 Task: Font style For heading Use Arial Narrow with pink colour & Underline. font size for heading '28 Pt. 'Change the font style of data to Arial Narrowand font size to  12 Pt. Change the alignment of both headline & data to  Align bottom. In the sheet  BankBalancesbook
Action: Mouse moved to (32, 91)
Screenshot: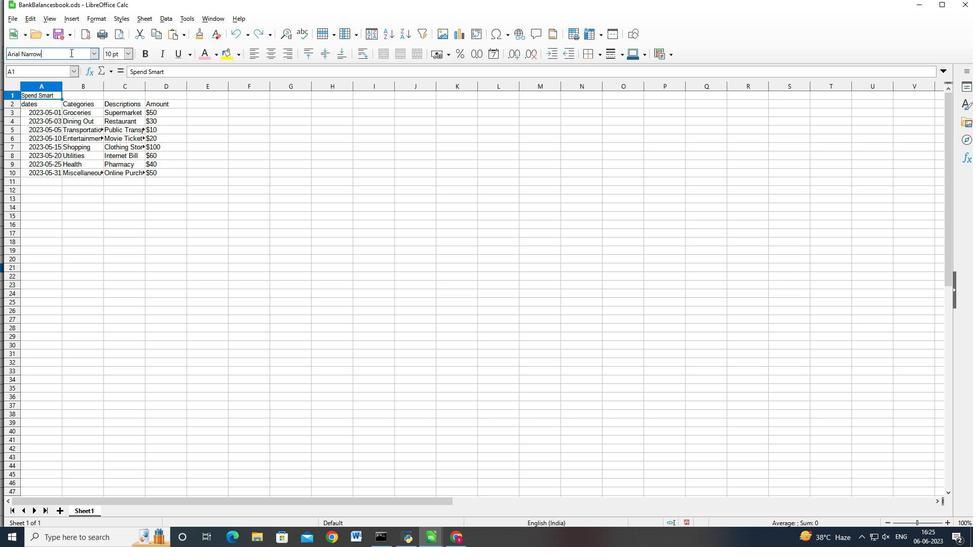 
Action: Mouse pressed left at (32, 91)
Screenshot: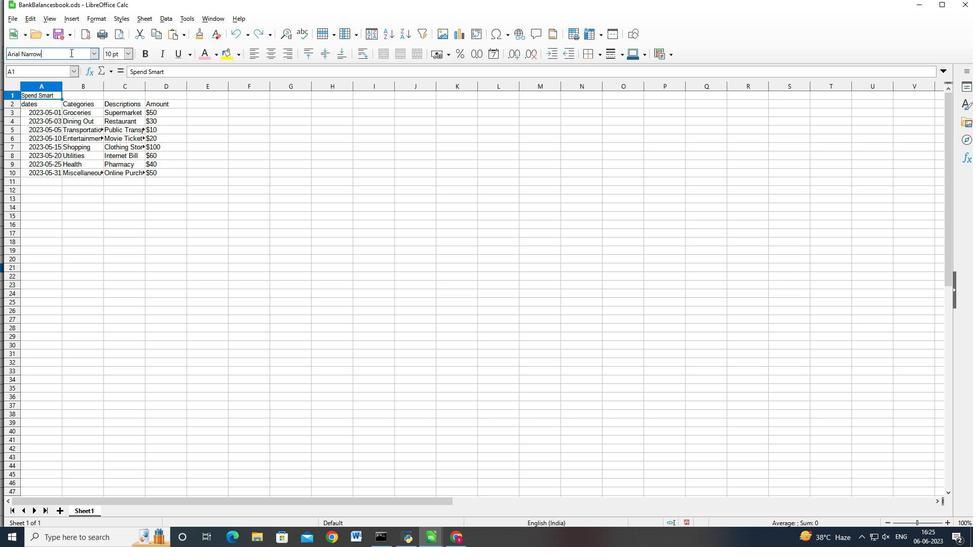 
Action: Mouse moved to (67, 54)
Screenshot: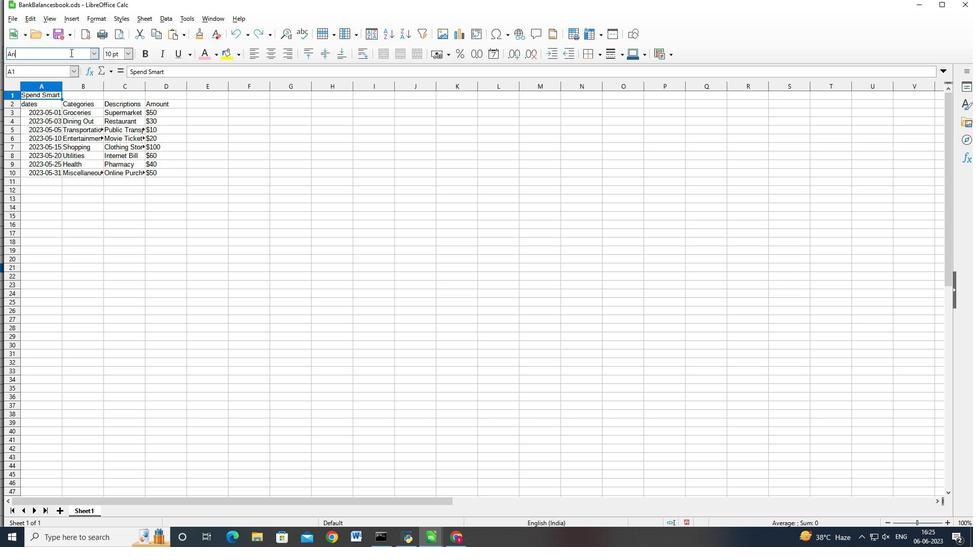 
Action: Mouse pressed left at (67, 54)
Screenshot: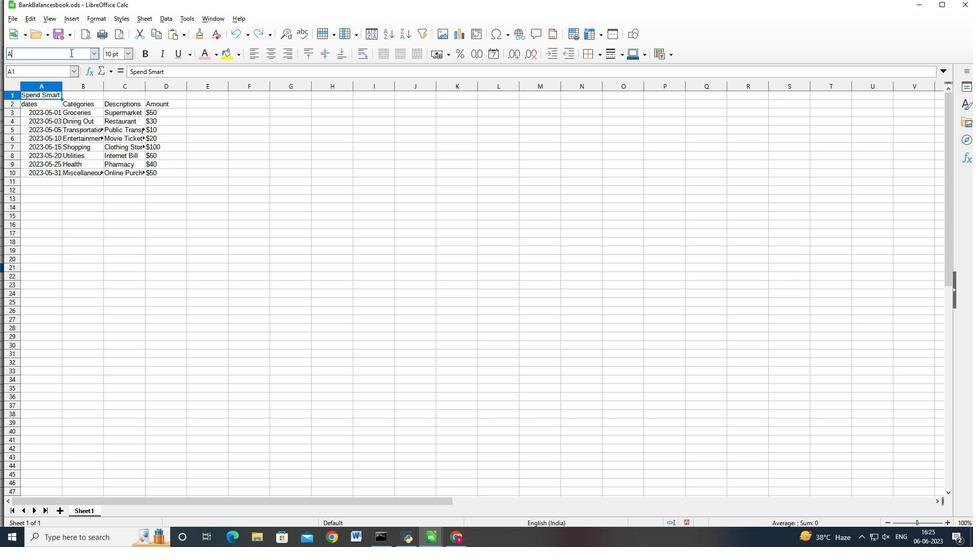 
Action: Key pressed <Key.backspace><Key.backspace><Key.backspace><Key.backspace><Key.backspace><Key.backspace><Key.backspace><Key.backspace><Key.backspace><Key.backspace><Key.backspace><Key.backspace><Key.backspace><Key.shift_r>Aria<Key.backspace><Key.backspace><Key.backspace><Key.backspace><Key.backspace><Key.backspace><Key.shift_r>Arial<Key.space><Key.shift>Narrow<Key.enter>
Screenshot: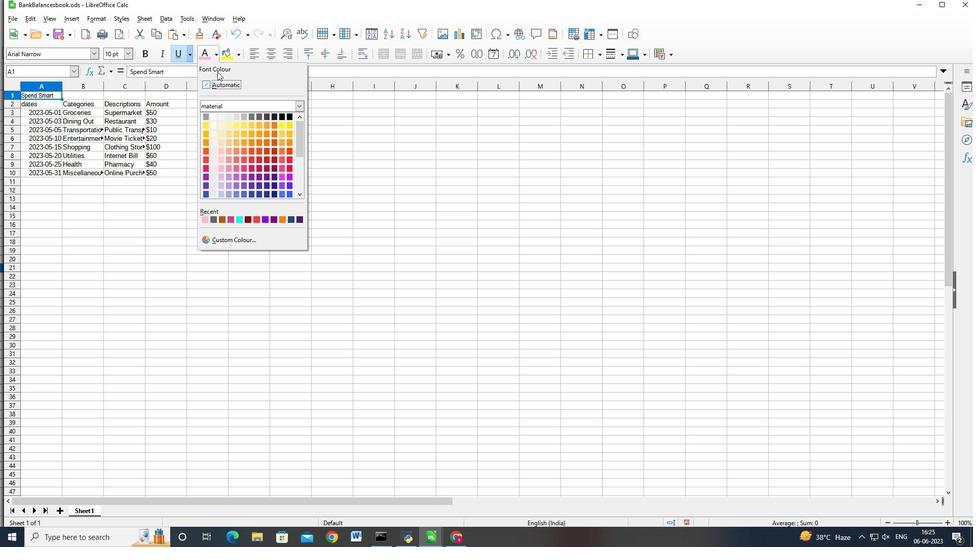 
Action: Mouse moved to (214, 54)
Screenshot: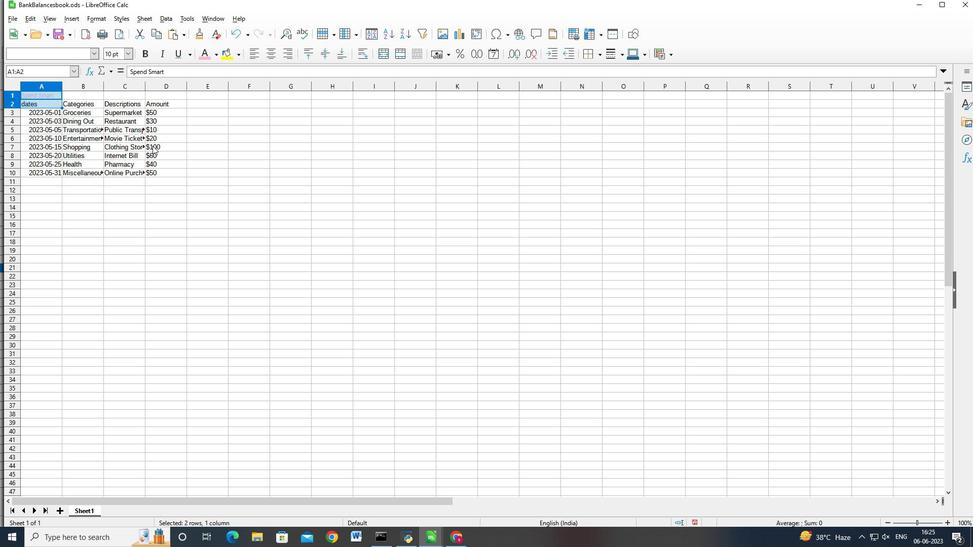 
Action: Mouse pressed left at (214, 54)
Screenshot: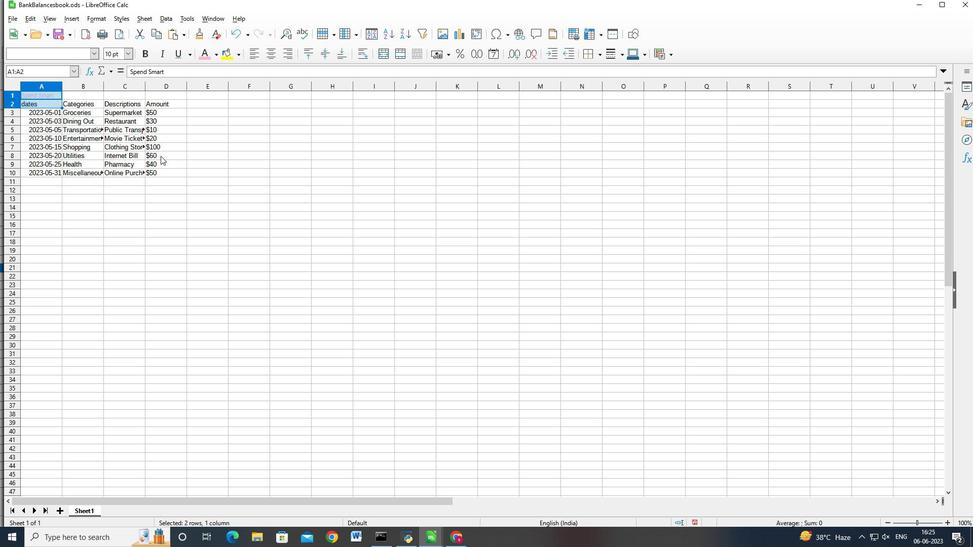
Action: Mouse moved to (226, 240)
Screenshot: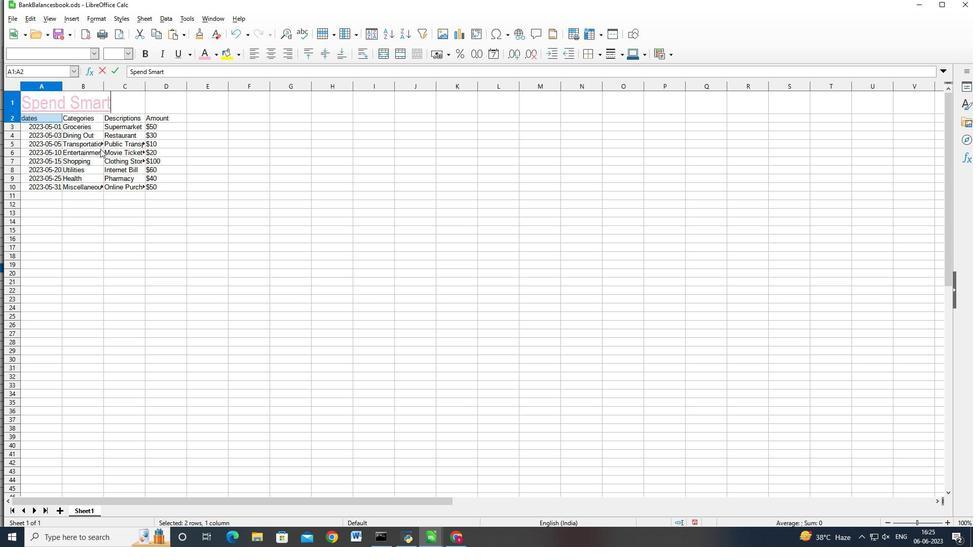 
Action: Mouse pressed left at (226, 240)
Screenshot: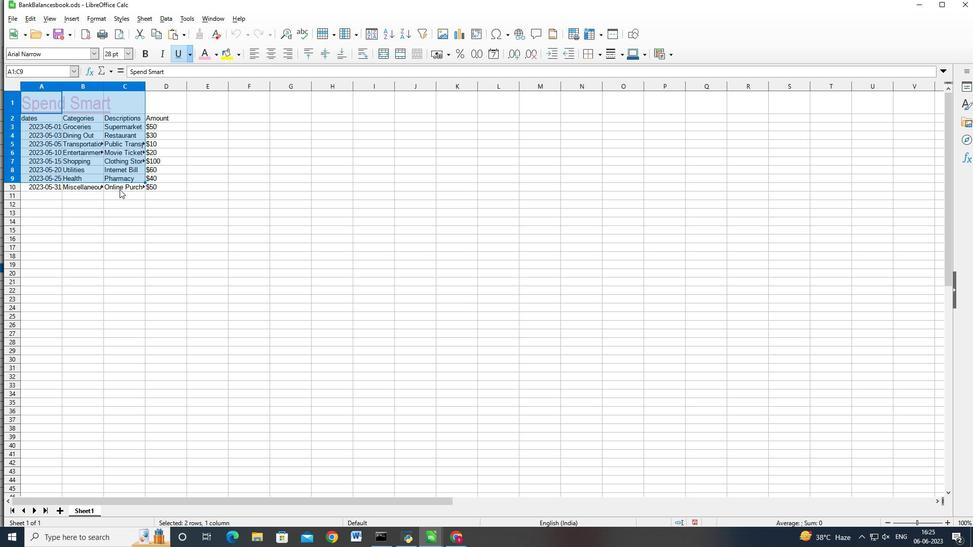 
Action: Mouse moved to (601, 153)
Screenshot: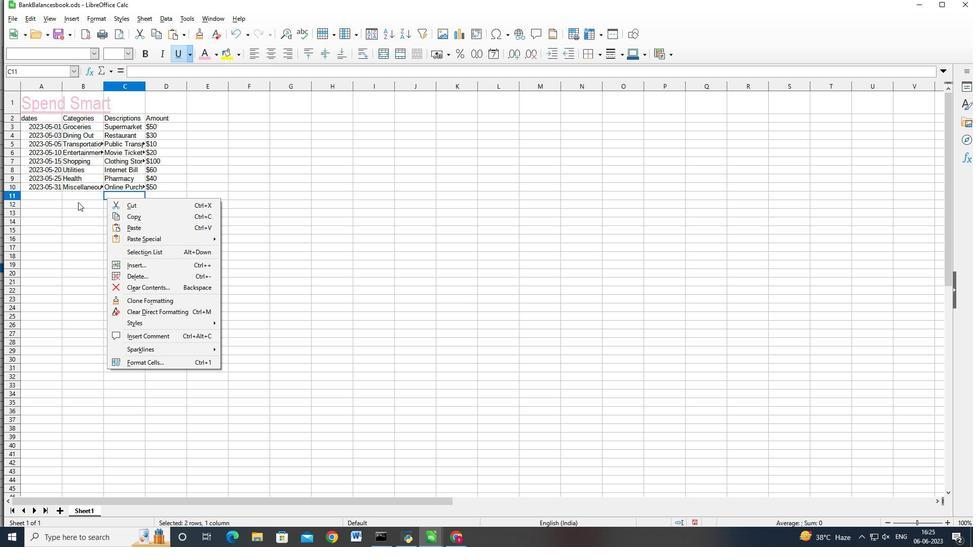 
Action: Mouse pressed left at (601, 153)
Screenshot: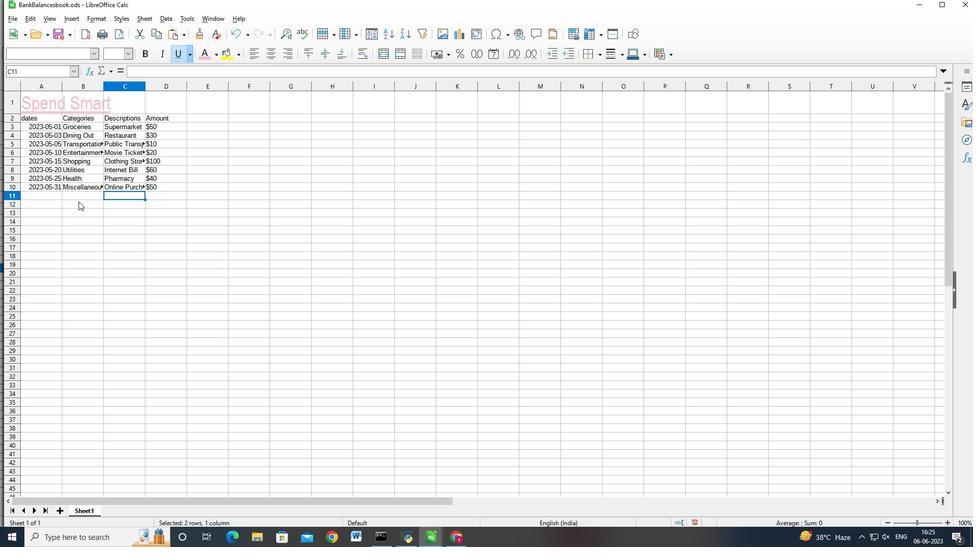 
Action: Mouse moved to (216, 52)
Screenshot: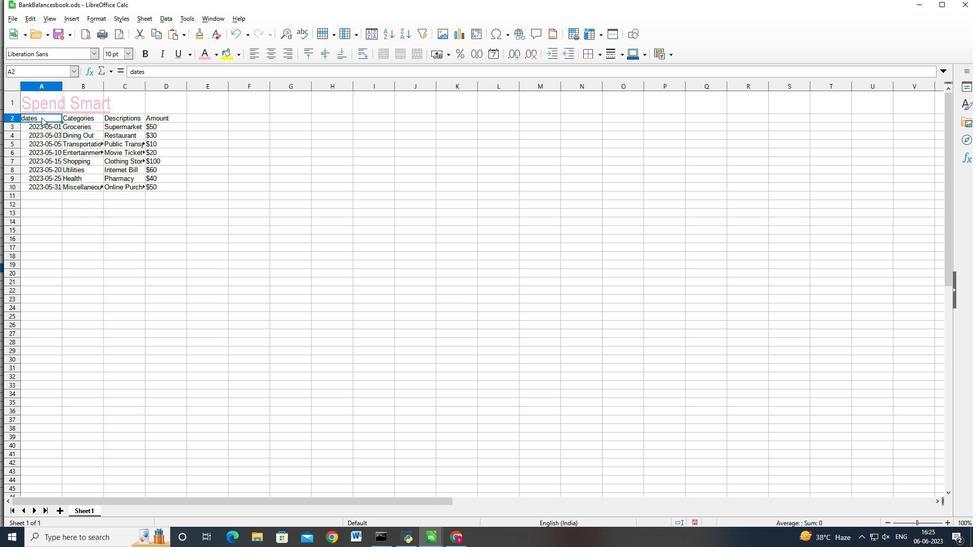 
Action: Mouse pressed left at (216, 52)
Screenshot: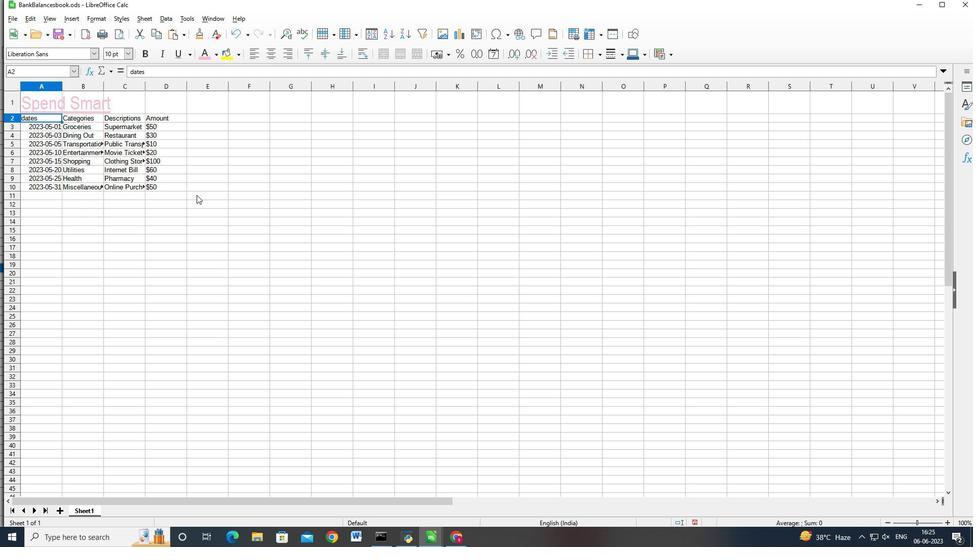
Action: Mouse moved to (249, 107)
Screenshot: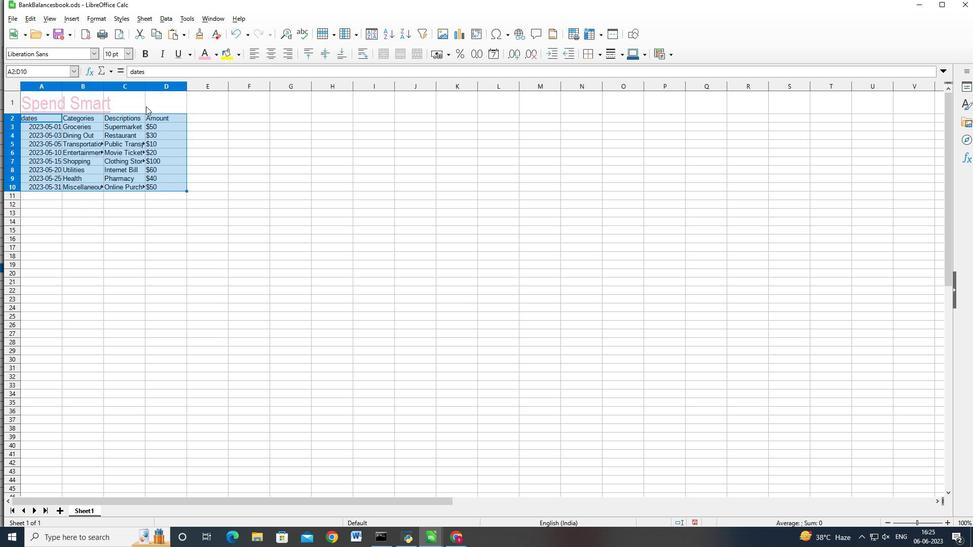
Action: Mouse pressed left at (249, 107)
Screenshot: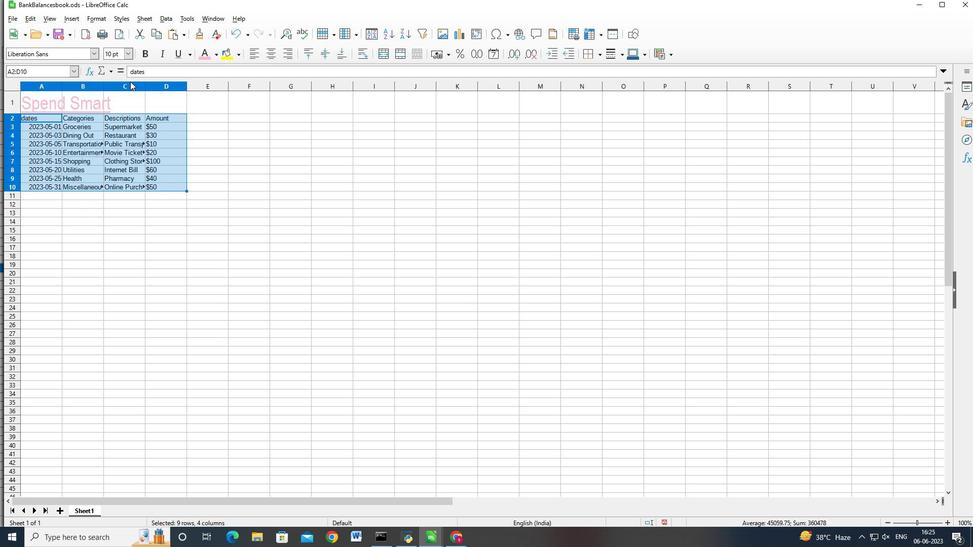 
Action: Mouse moved to (222, 157)
Screenshot: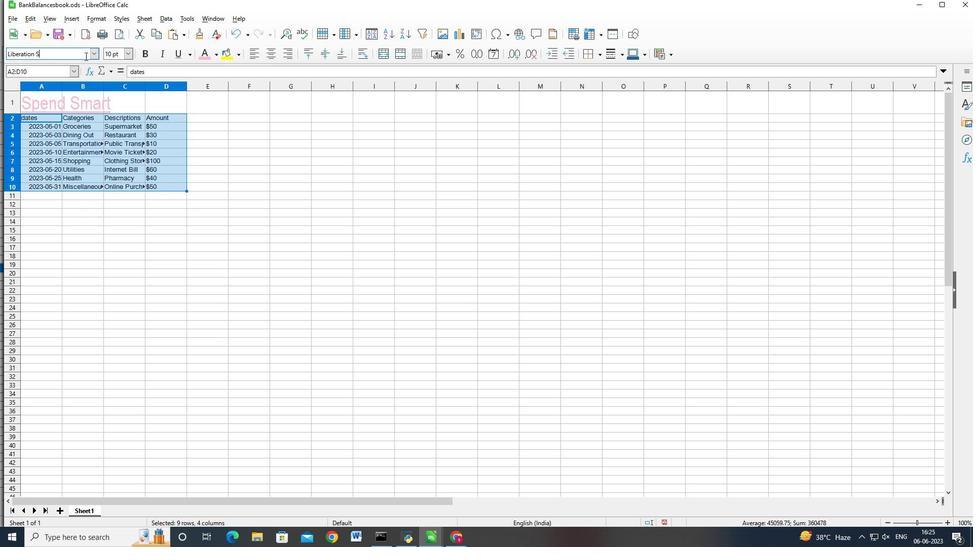 
Action: Mouse pressed left at (222, 157)
Screenshot: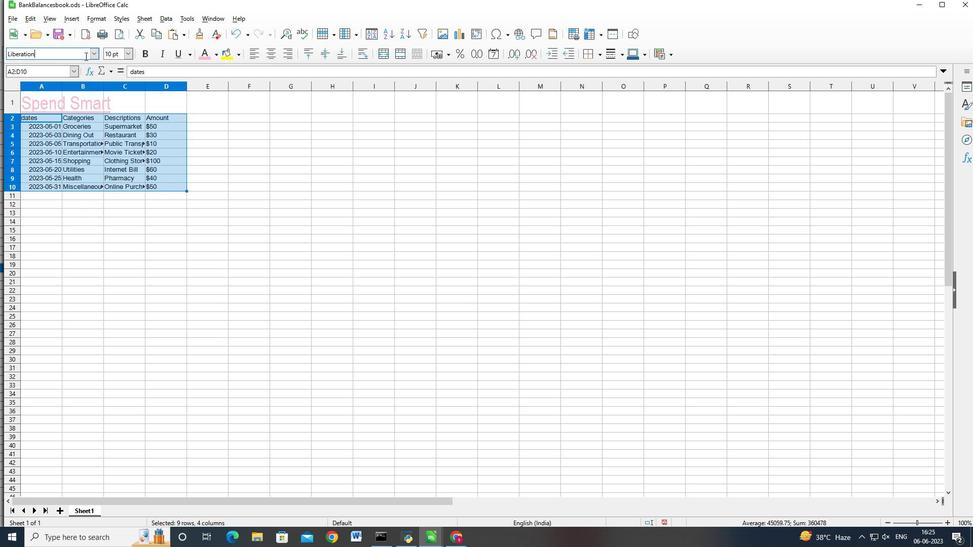 
Action: Mouse moved to (238, 102)
Screenshot: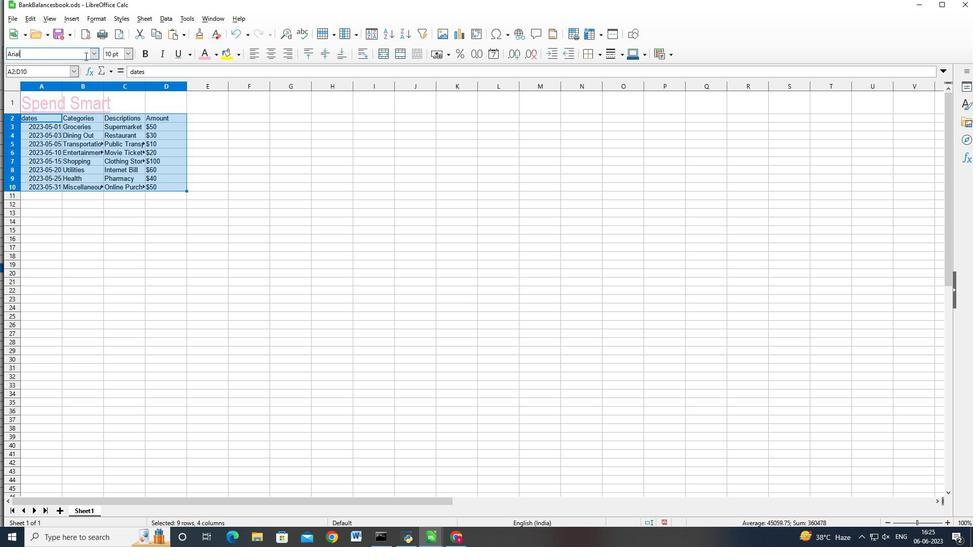 
Action: Mouse pressed left at (238, 102)
Screenshot: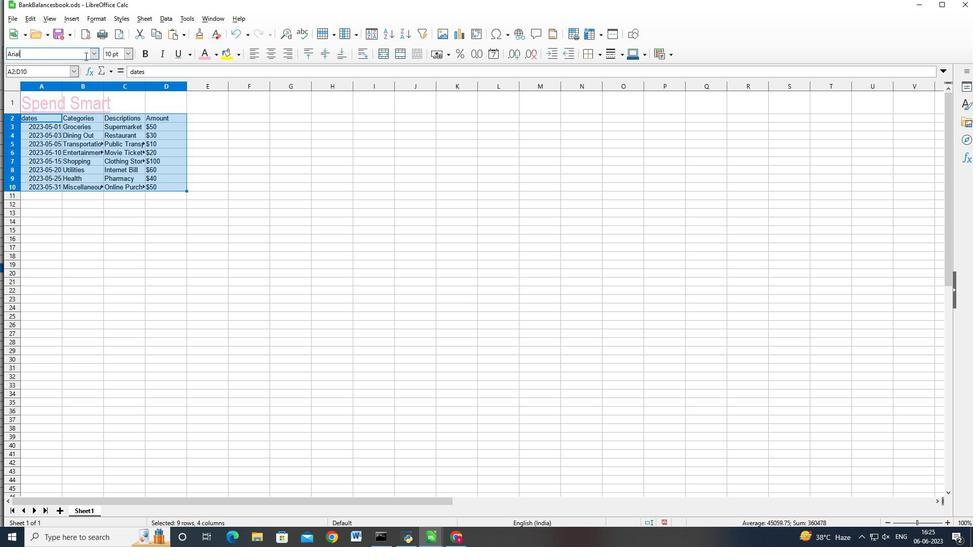 
Action: Mouse moved to (230, 168)
Screenshot: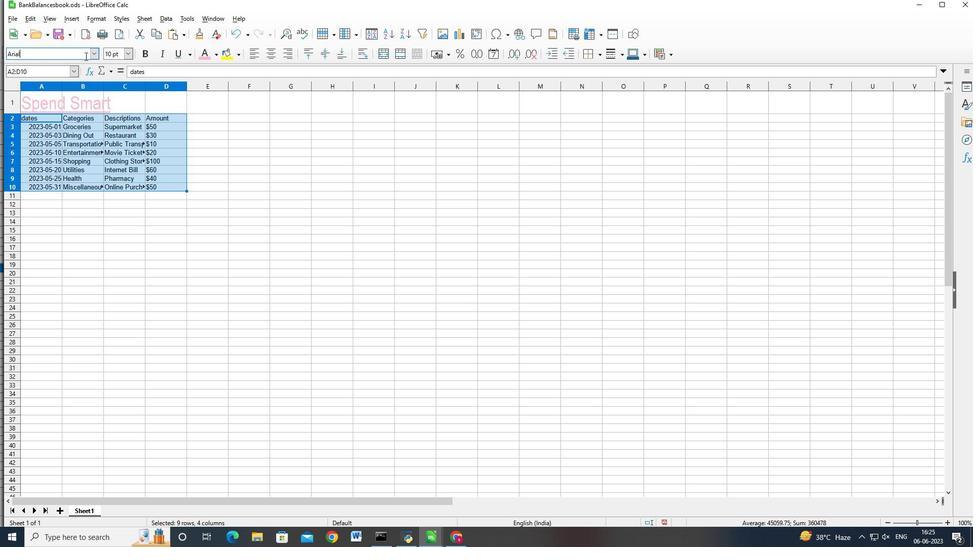 
Action: Mouse pressed left at (230, 168)
Screenshot: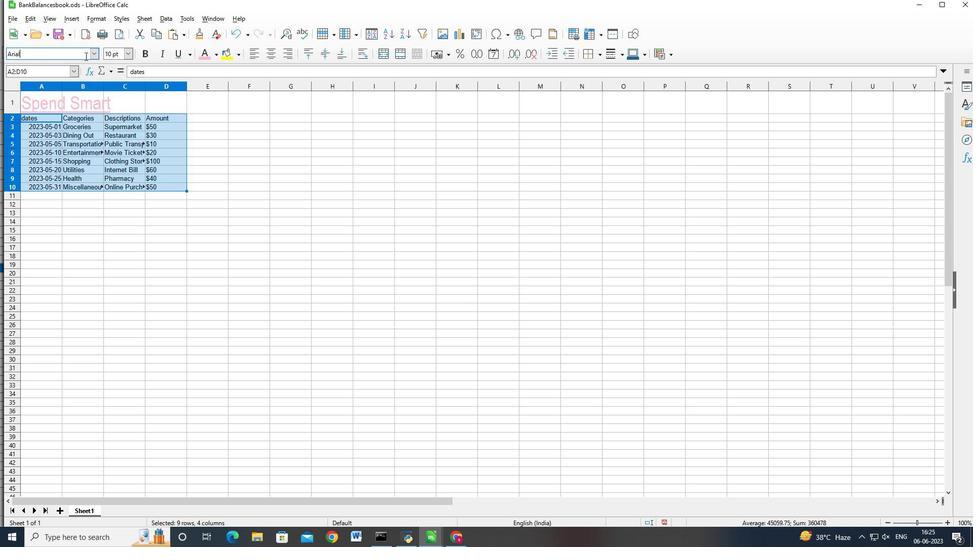 
Action: Mouse moved to (274, 108)
Screenshot: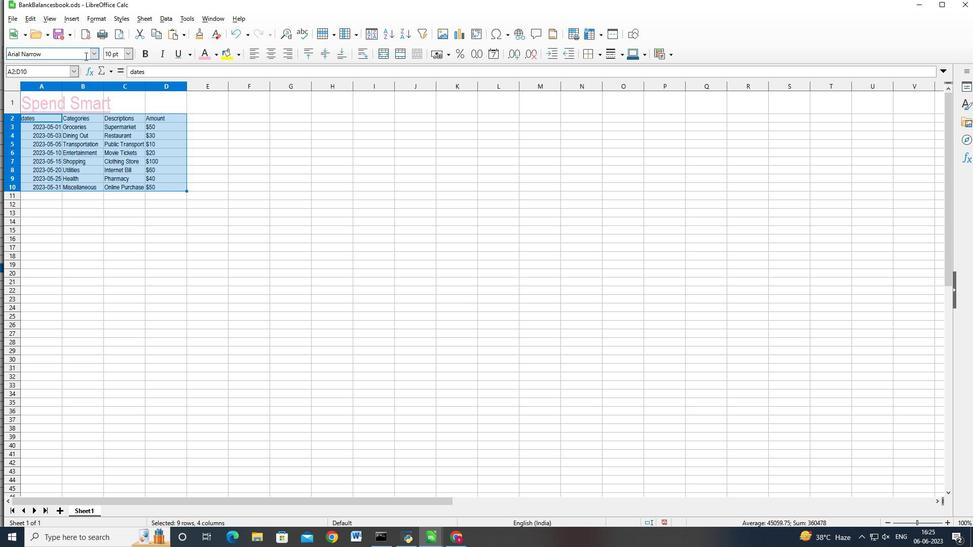 
Action: Mouse pressed left at (274, 108)
Screenshot: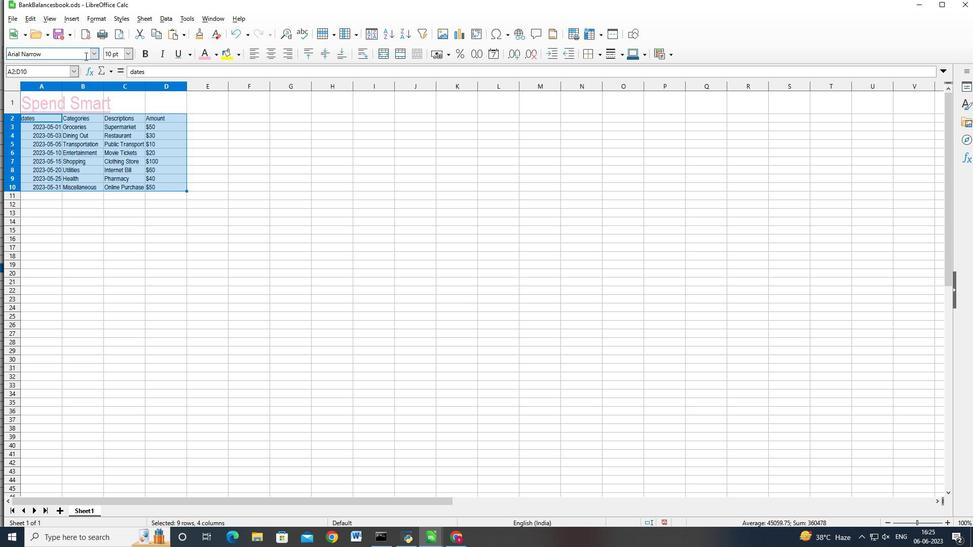 
Action: Mouse moved to (219, 174)
Screenshot: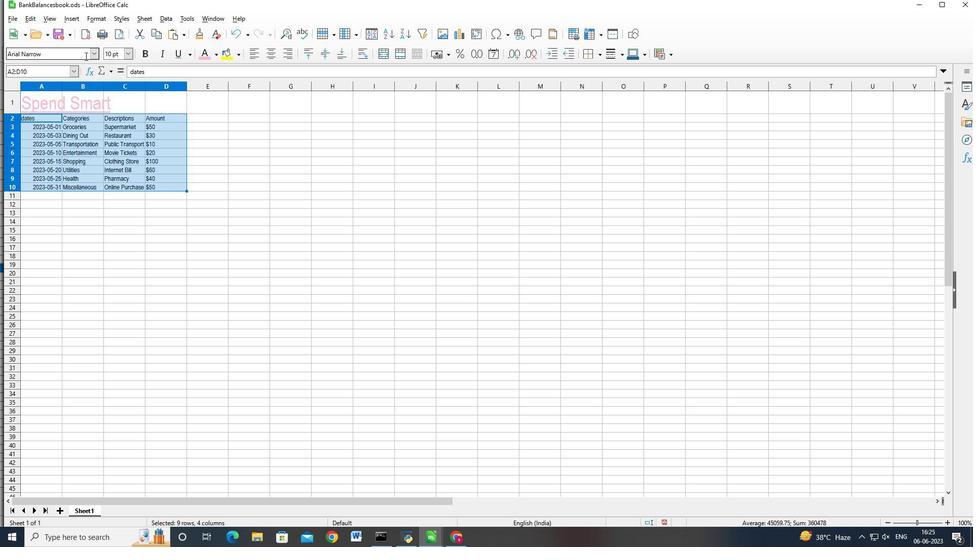 
Action: Mouse pressed left at (219, 174)
Screenshot: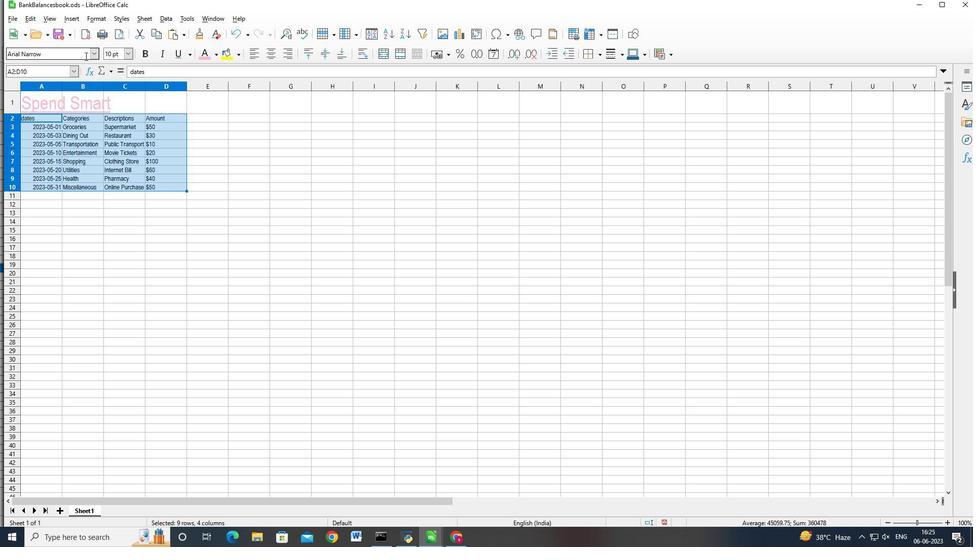 
Action: Mouse moved to (248, 148)
Screenshot: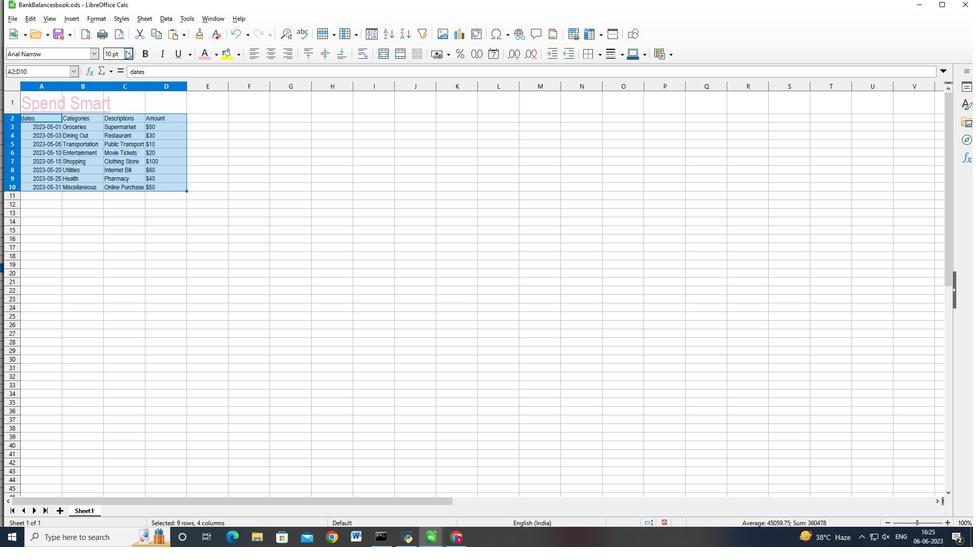 
Action: Mouse scrolled (248, 147) with delta (0, 0)
Screenshot: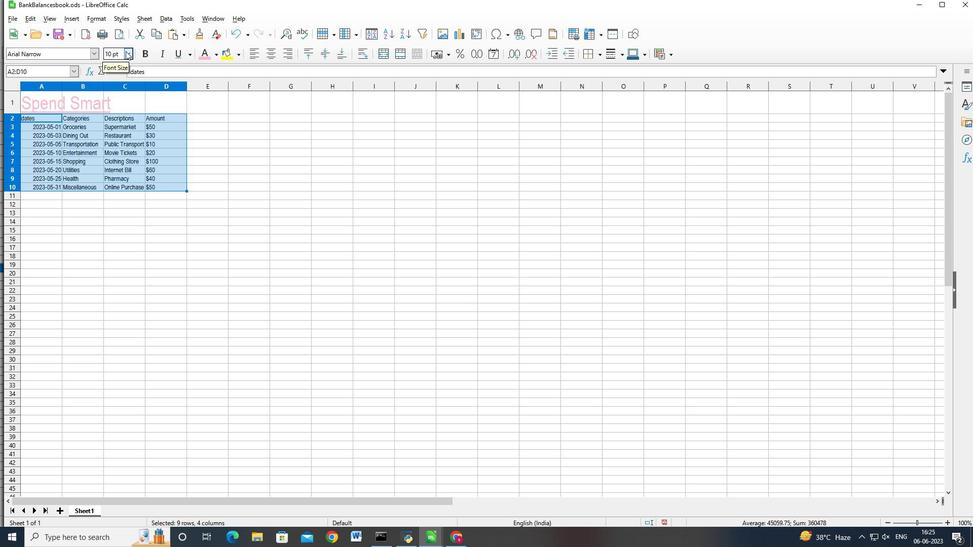 
Action: Mouse scrolled (248, 147) with delta (0, 0)
Screenshot: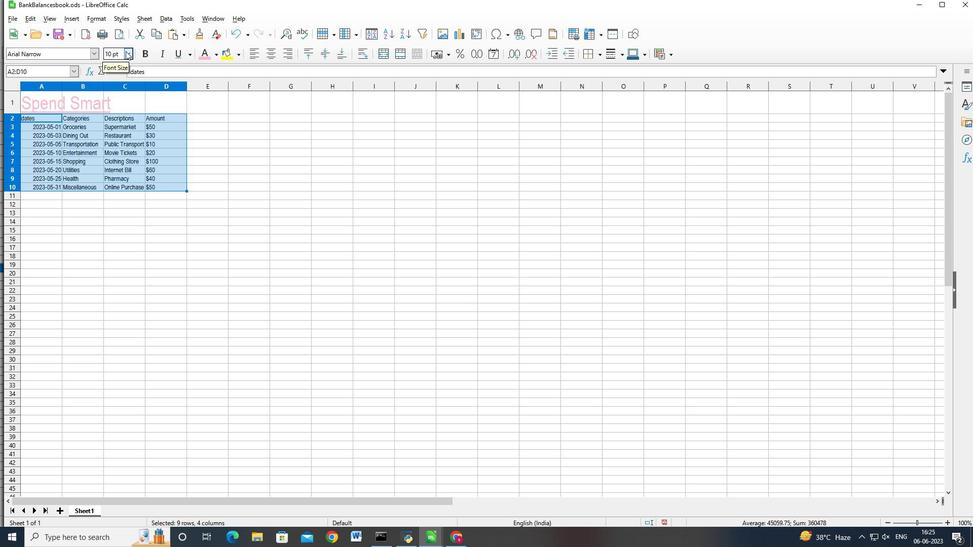
Action: Mouse scrolled (248, 148) with delta (0, 0)
Screenshot: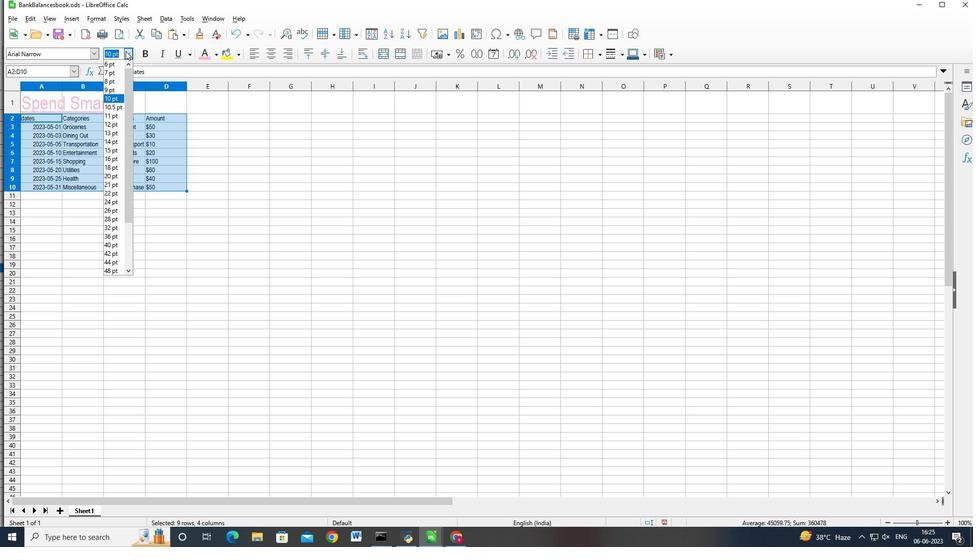 
Action: Mouse moved to (267, 149)
Screenshot: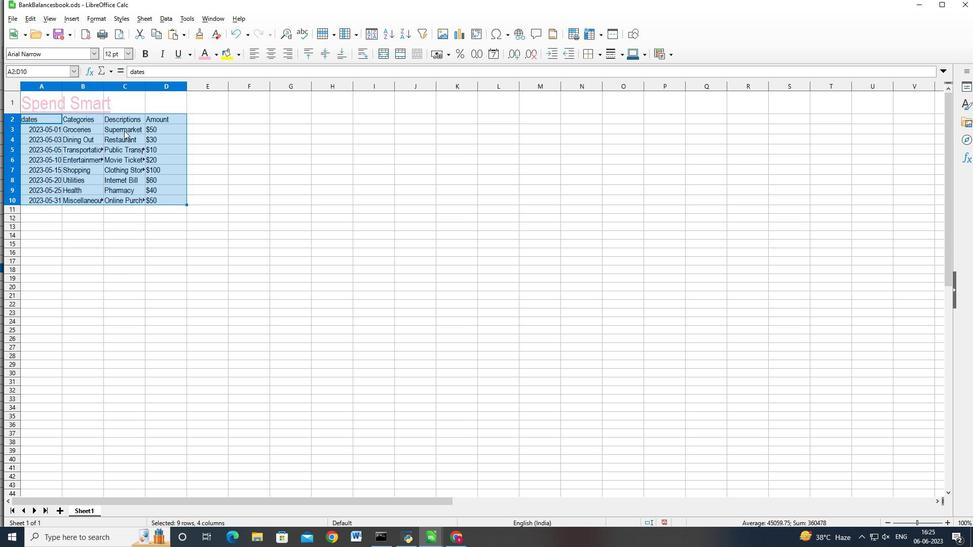 
Action: Mouse scrolled (267, 148) with delta (0, 0)
Screenshot: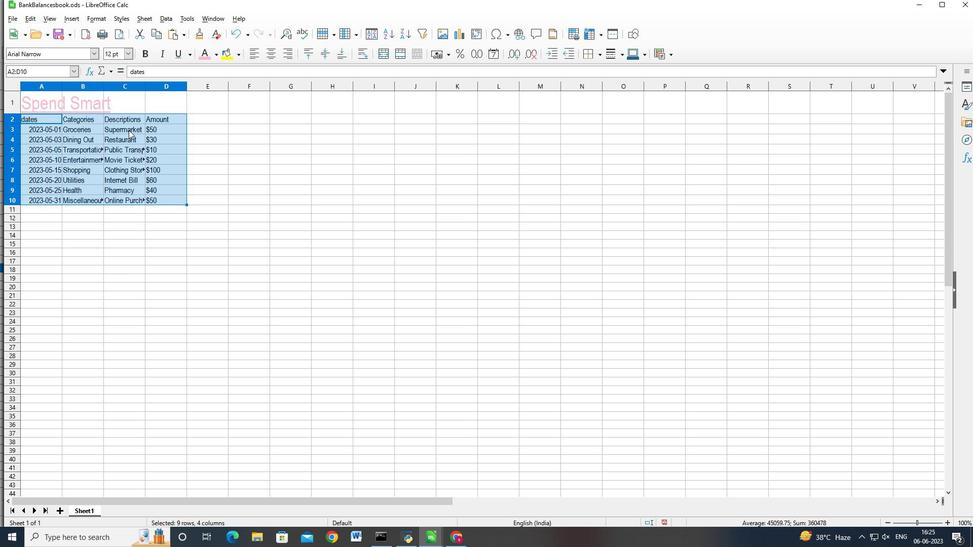 
Action: Mouse moved to (227, 143)
Screenshot: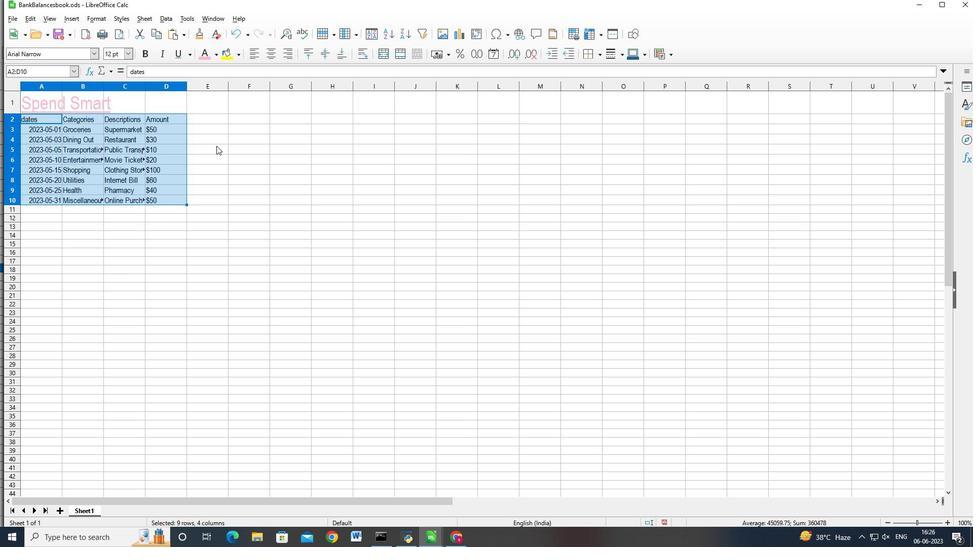 
Action: Mouse scrolled (227, 143) with delta (0, 0)
Screenshot: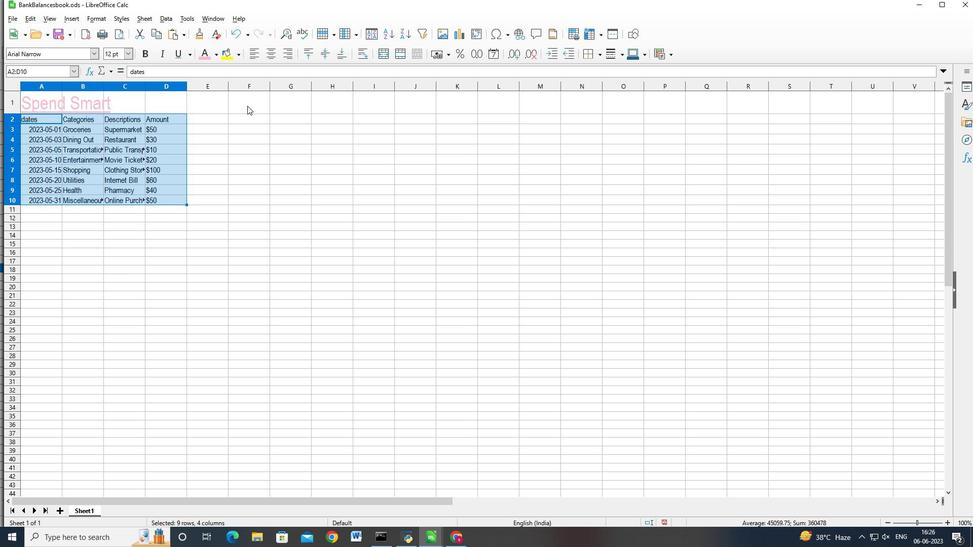 
Action: Mouse moved to (205, 142)
Screenshot: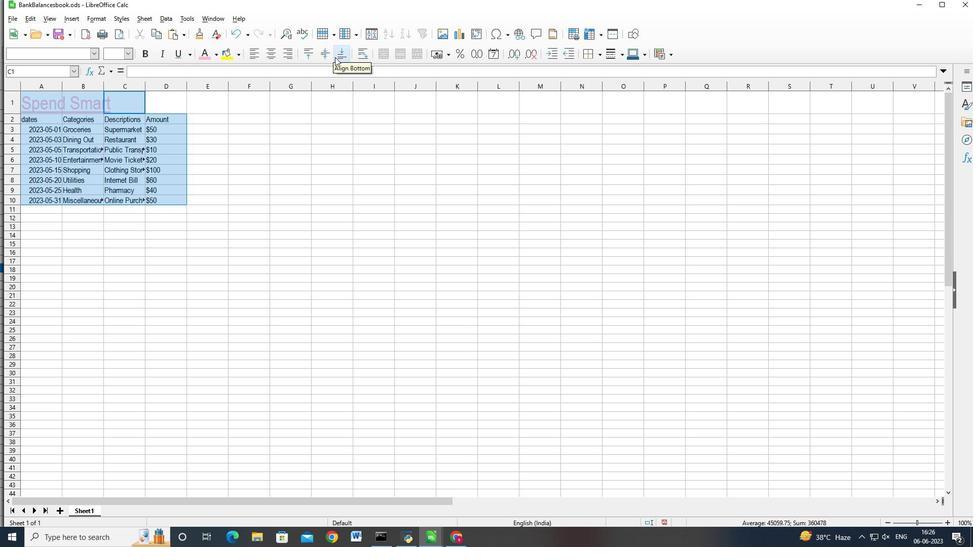 
Action: Mouse scrolled (205, 143) with delta (0, 0)
Screenshot: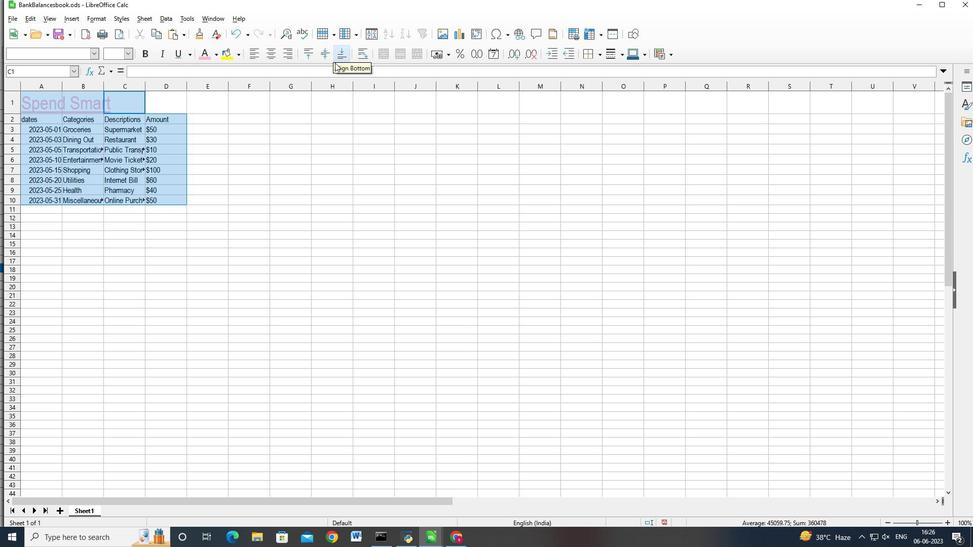 
Action: Mouse moved to (228, 132)
Screenshot: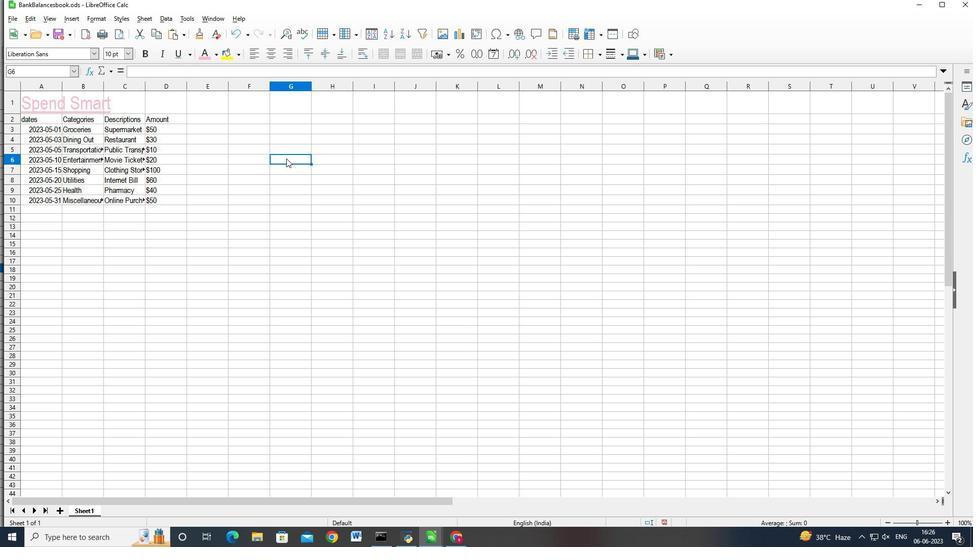 
Action: Mouse scrolled (228, 132) with delta (0, 0)
Screenshot: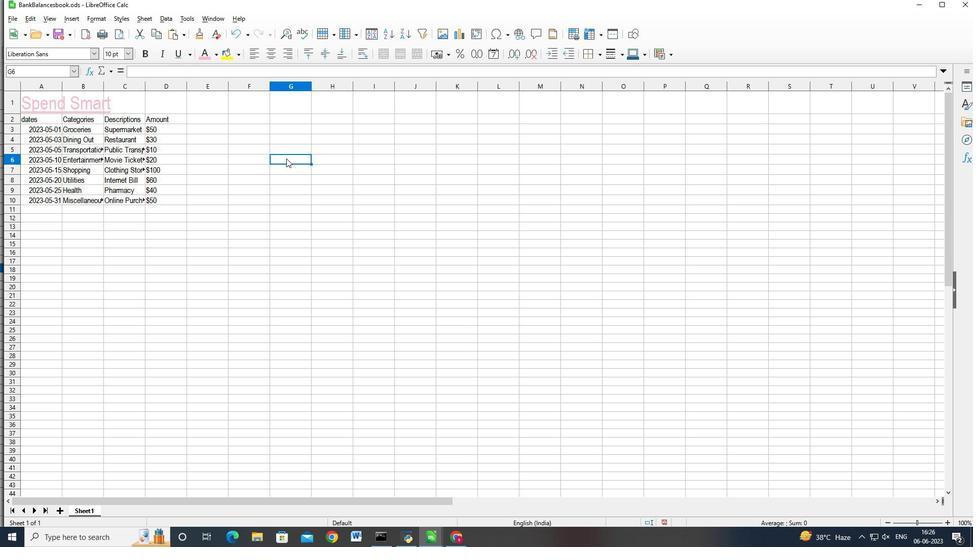 
Action: Mouse moved to (70, 52)
Screenshot: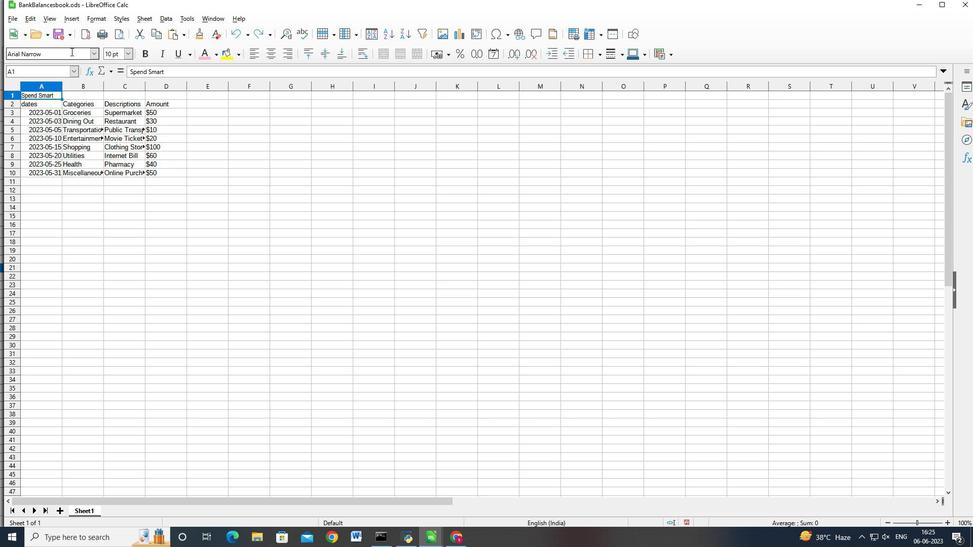 
Action: Mouse pressed left at (70, 52)
Screenshot: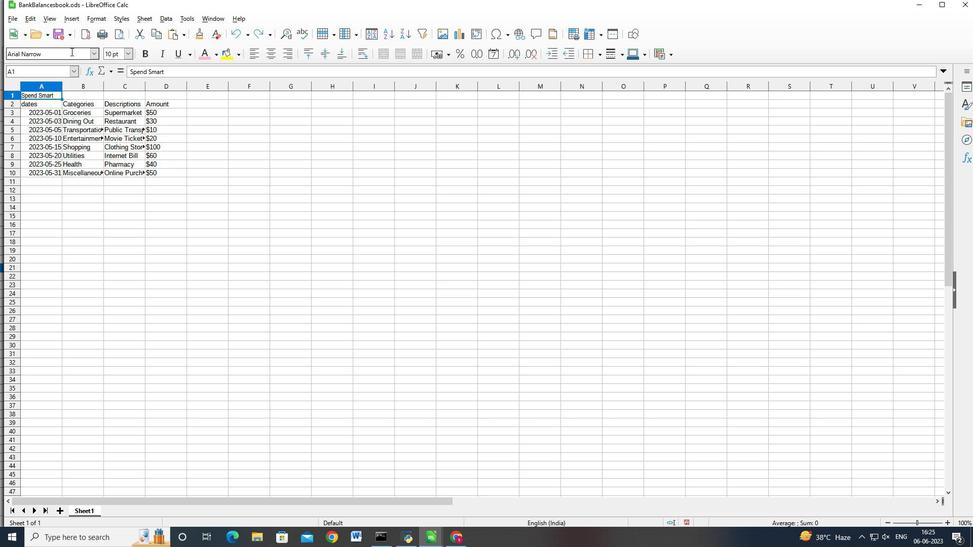 
Action: Key pressed <Key.backspace><Key.backspace><Key.backspace><Key.backspace><Key.backspace><Key.backspace><Key.backspace><Key.backspace><Key.backspace><Key.backspace><Key.backspace><Key.backspace><Key.backspace><Key.backspace><Key.backspace><Key.backspace><Key.shift_r>Arial<Key.space><Key.shift>Narrow<Key.enter>
Screenshot: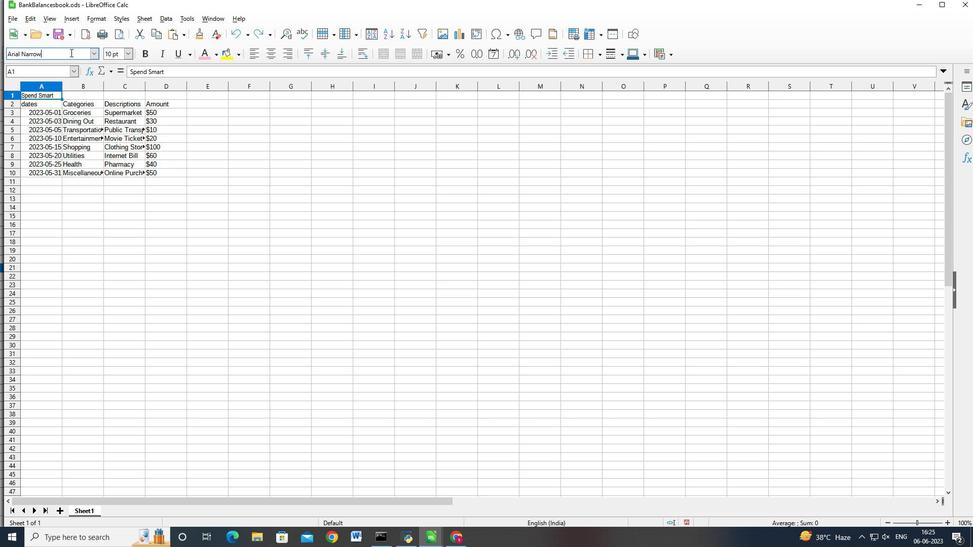 
Action: Mouse moved to (176, 54)
Screenshot: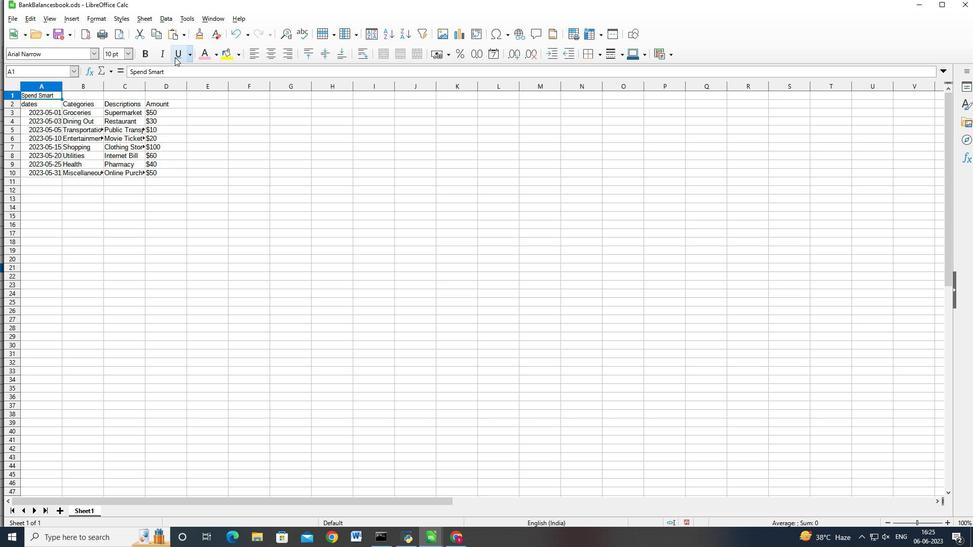 
Action: Mouse pressed left at (176, 54)
Screenshot: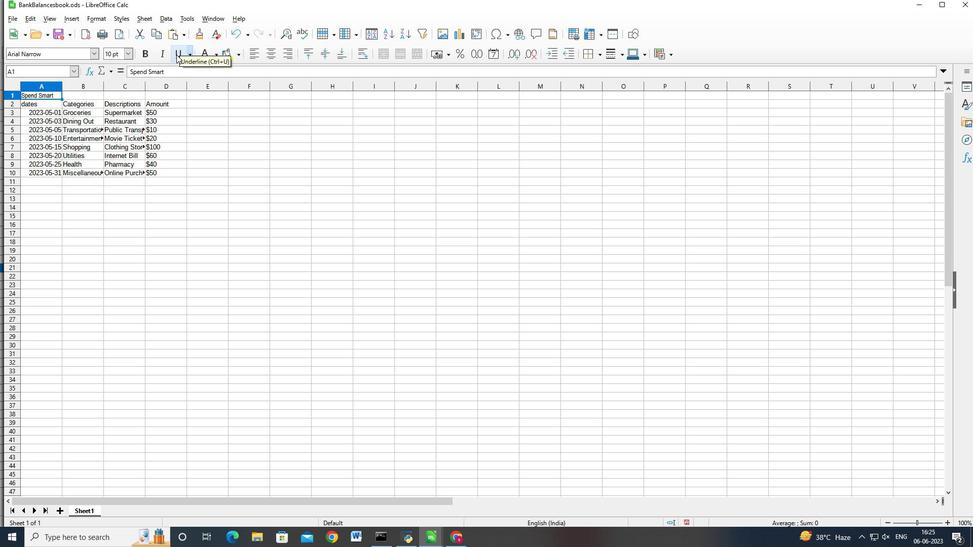 
Action: Mouse moved to (215, 52)
Screenshot: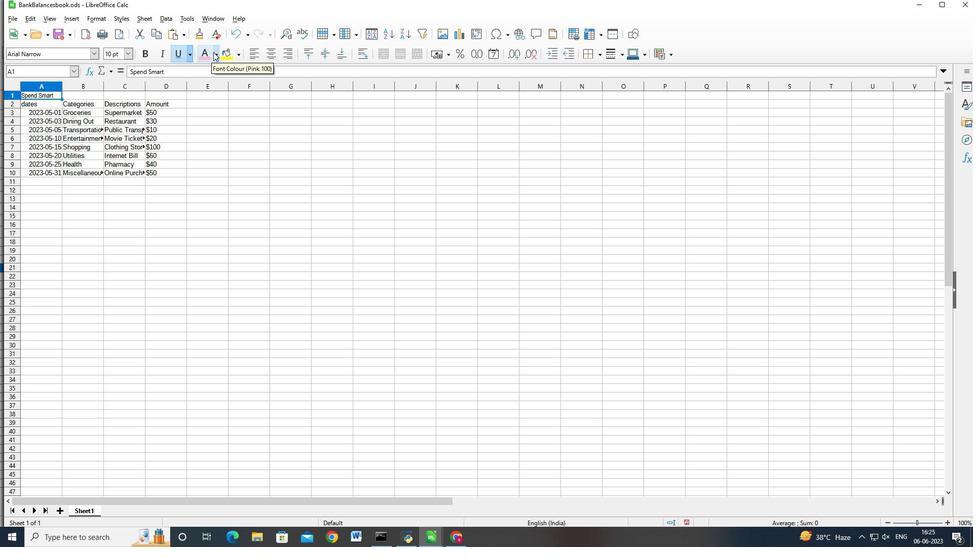 
Action: Mouse pressed left at (215, 52)
Screenshot: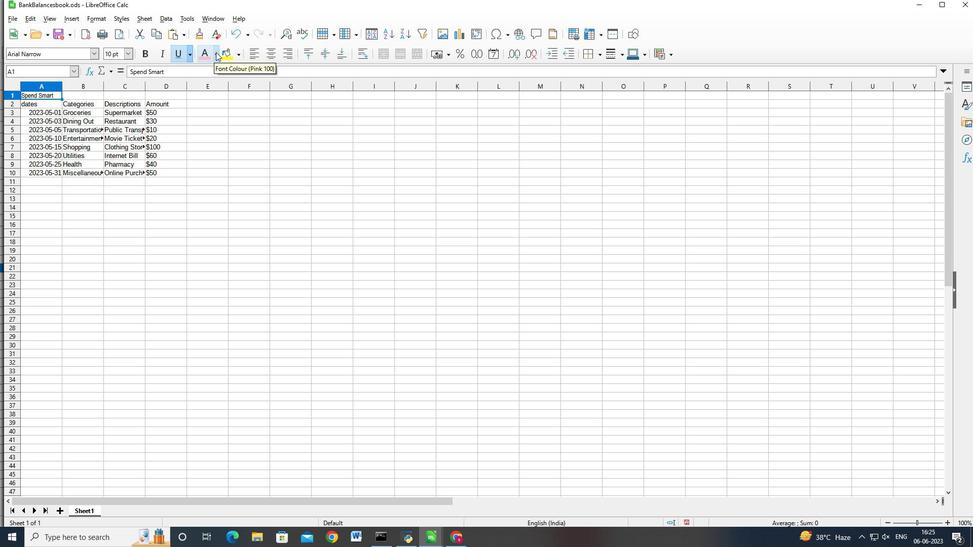 
Action: Mouse moved to (202, 216)
Screenshot: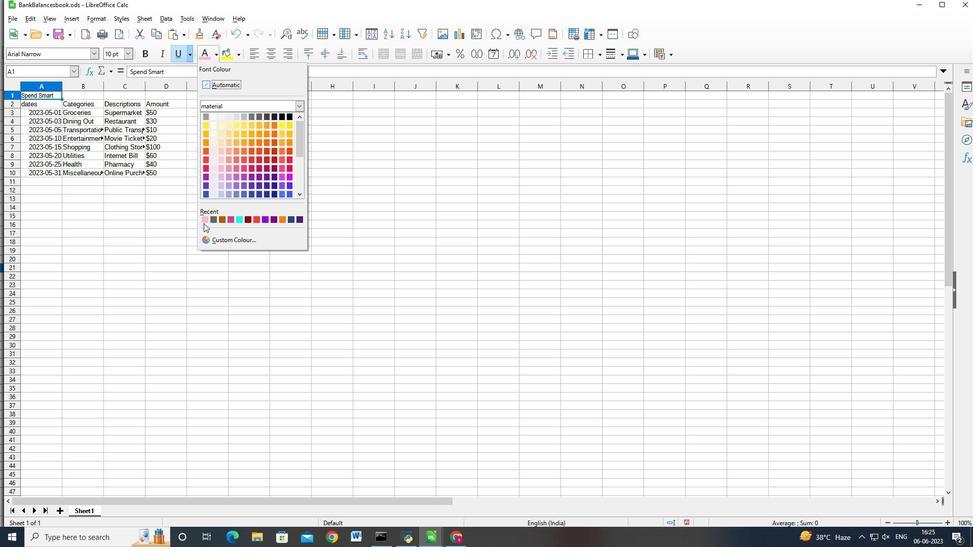
Action: Mouse pressed left at (202, 216)
Screenshot: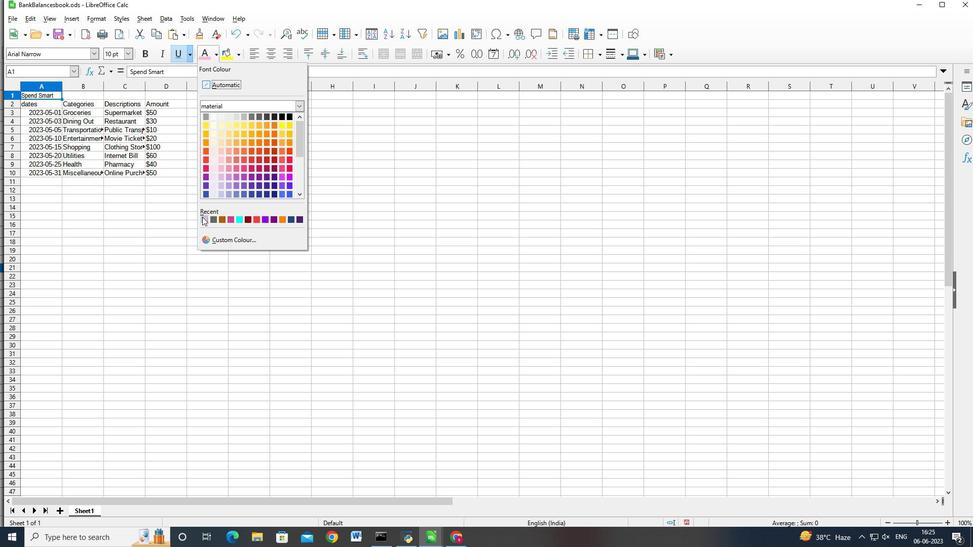 
Action: Mouse moved to (48, 101)
Screenshot: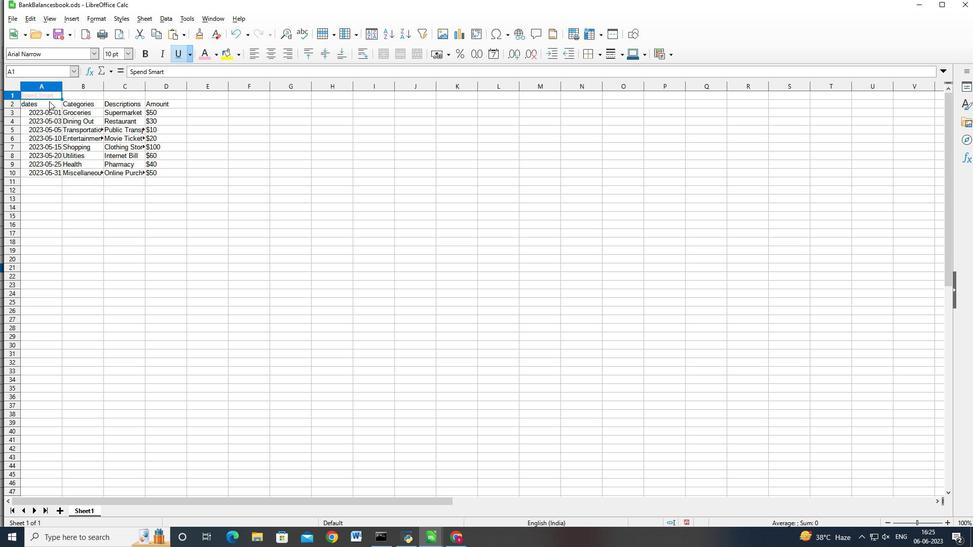 
Action: Mouse pressed left at (48, 101)
Screenshot: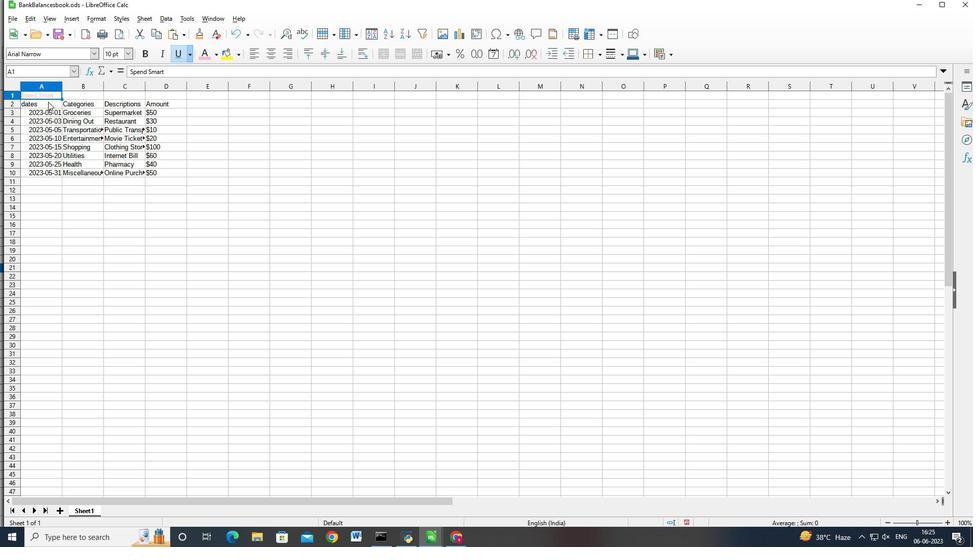 
Action: Mouse moved to (165, 175)
Screenshot: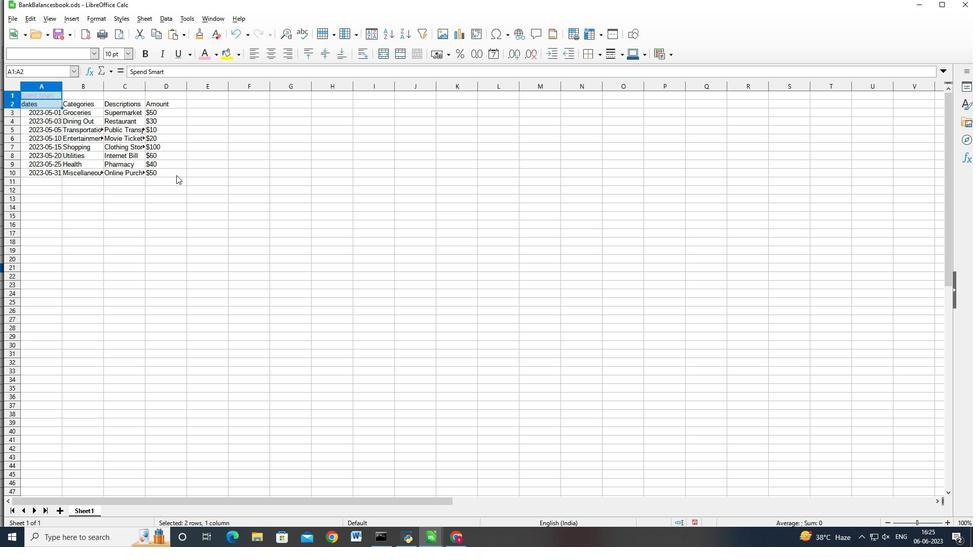 
Action: Key pressed <Key.shift>
Screenshot: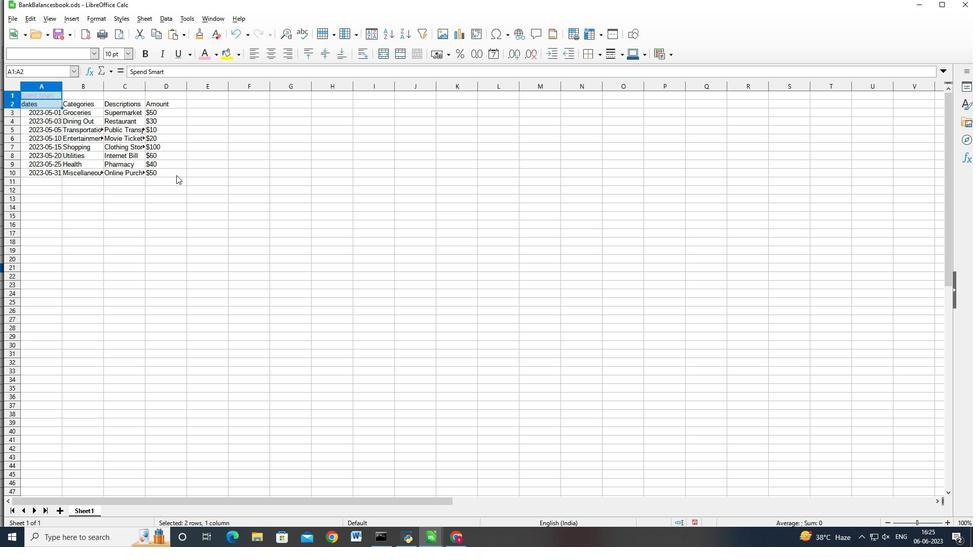 
Action: Mouse moved to (74, 107)
Screenshot: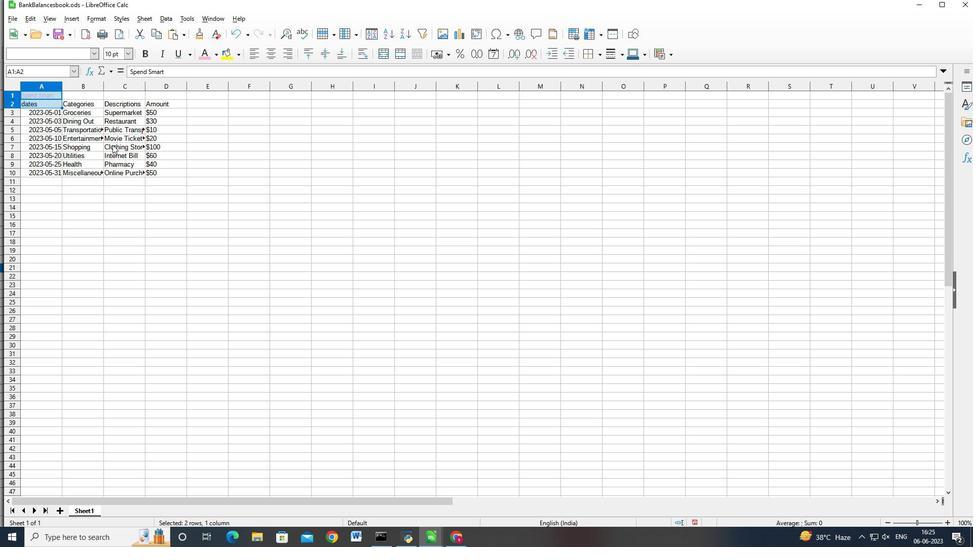 
Action: Key pressed <Key.shift>
Screenshot: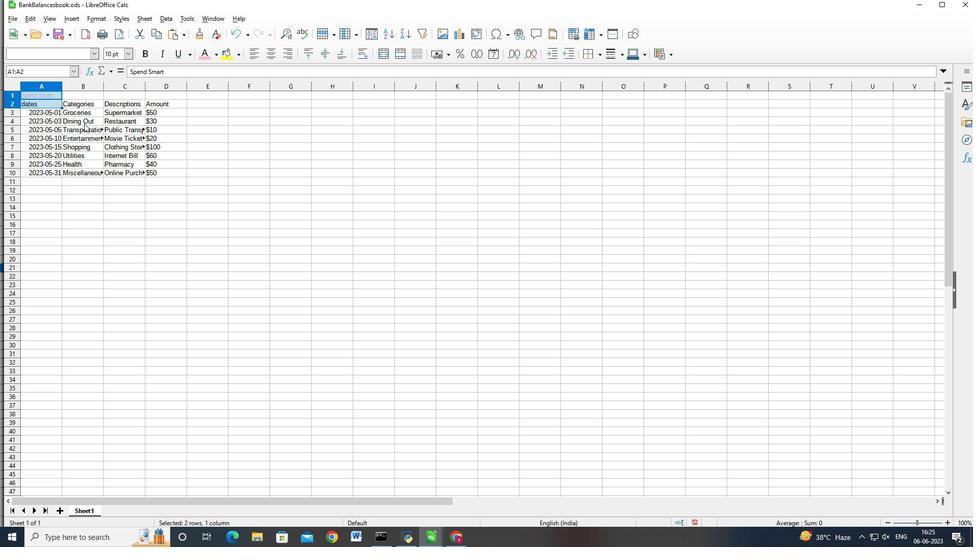 
Action: Mouse moved to (71, 102)
Screenshot: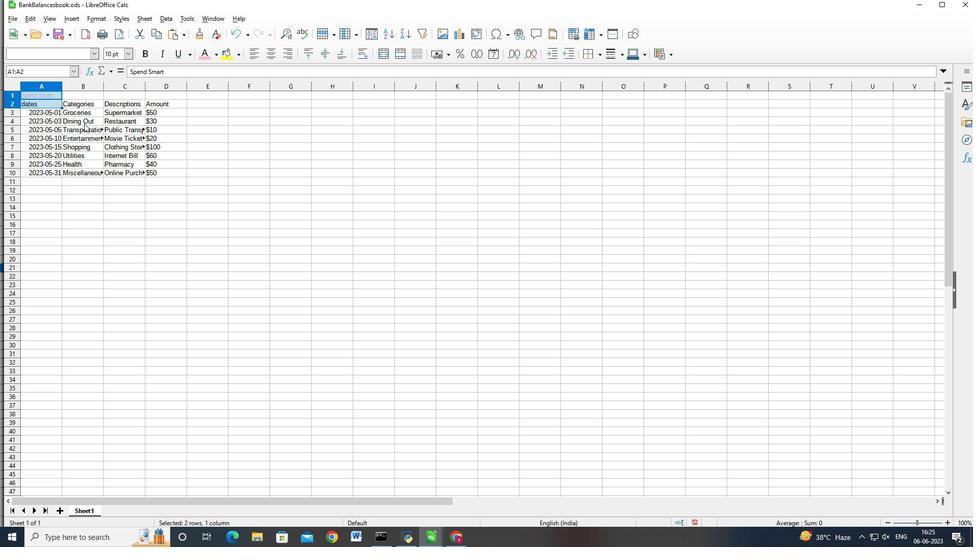 
Action: Key pressed <Key.shift>
Screenshot: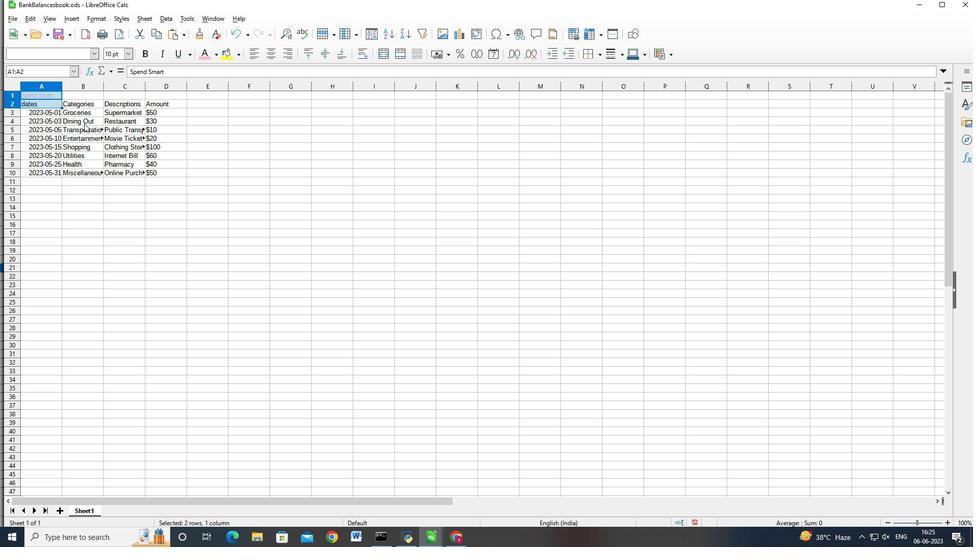 
Action: Mouse moved to (55, 94)
Screenshot: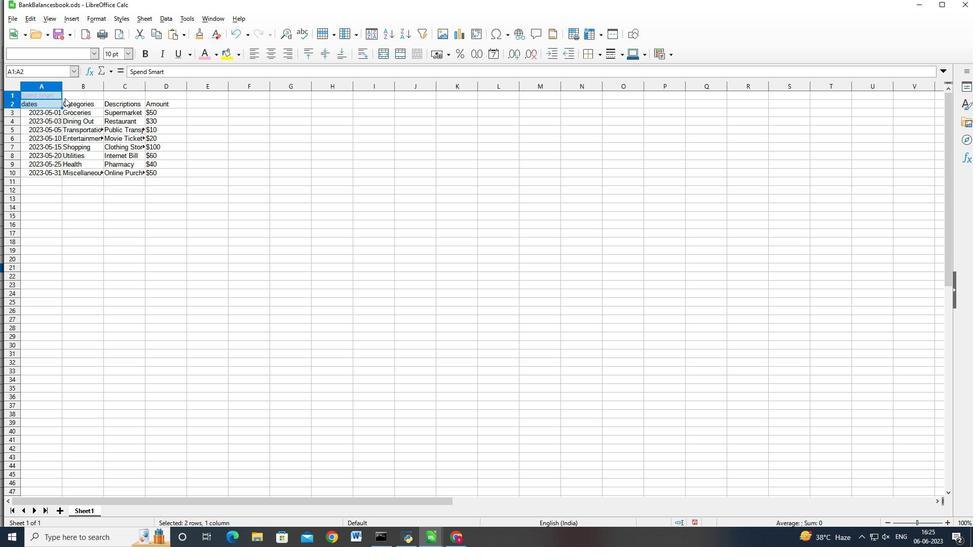 
Action: Mouse pressed left at (55, 94)
Screenshot: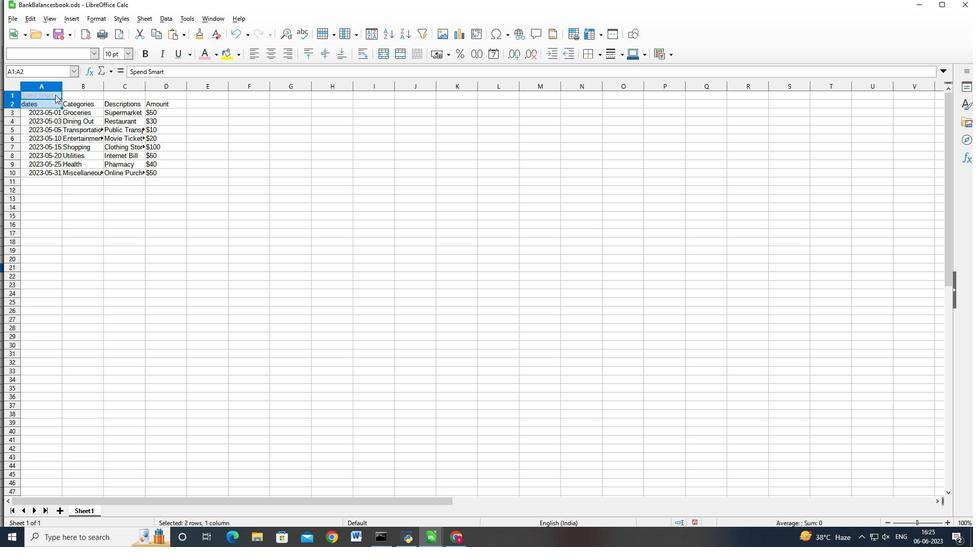 
Action: Mouse moved to (129, 52)
Screenshot: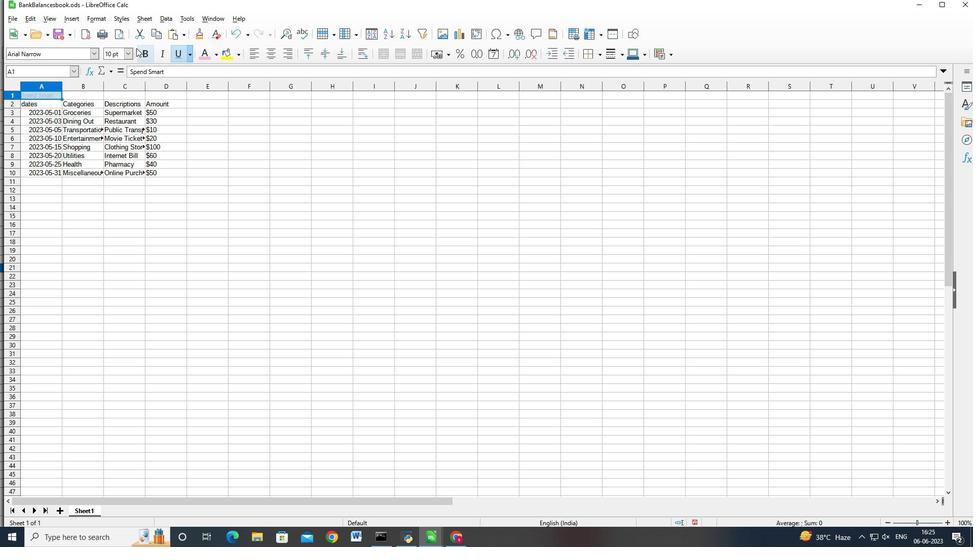 
Action: Mouse pressed left at (129, 52)
Screenshot: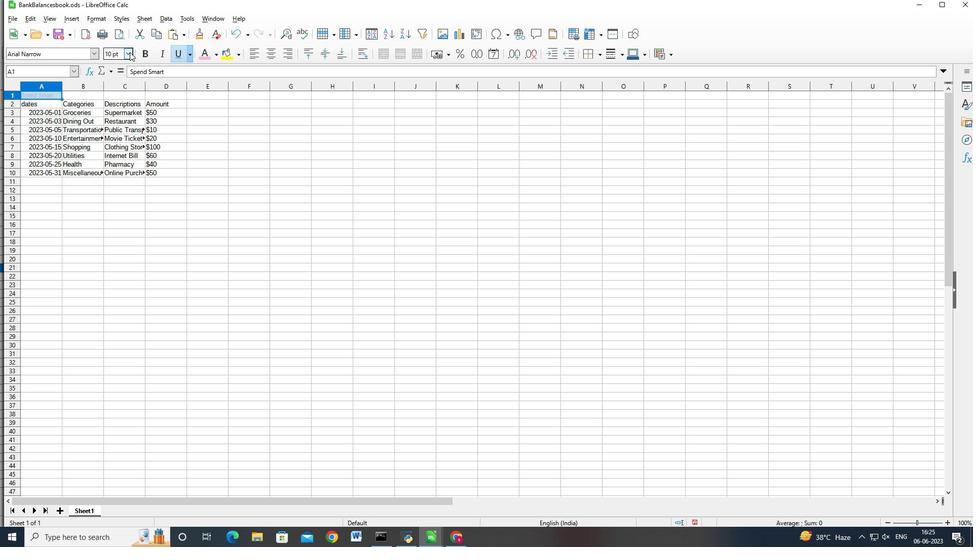 
Action: Mouse moved to (110, 220)
Screenshot: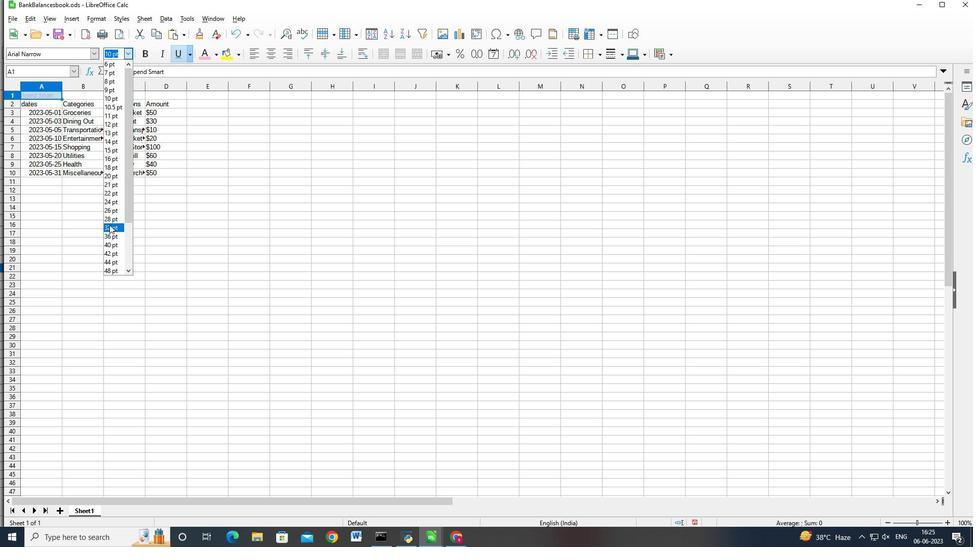 
Action: Mouse pressed left at (110, 220)
Screenshot: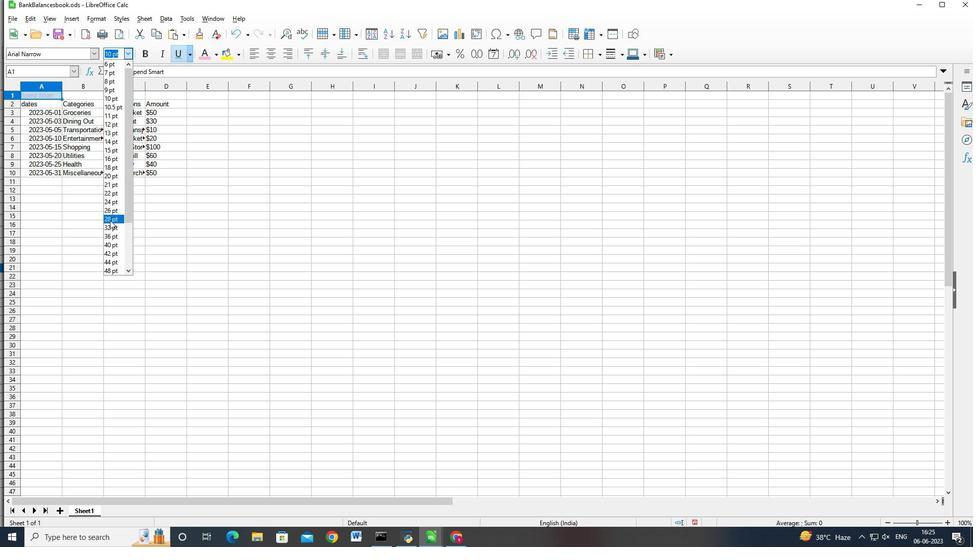 
Action: Mouse moved to (48, 117)
Screenshot: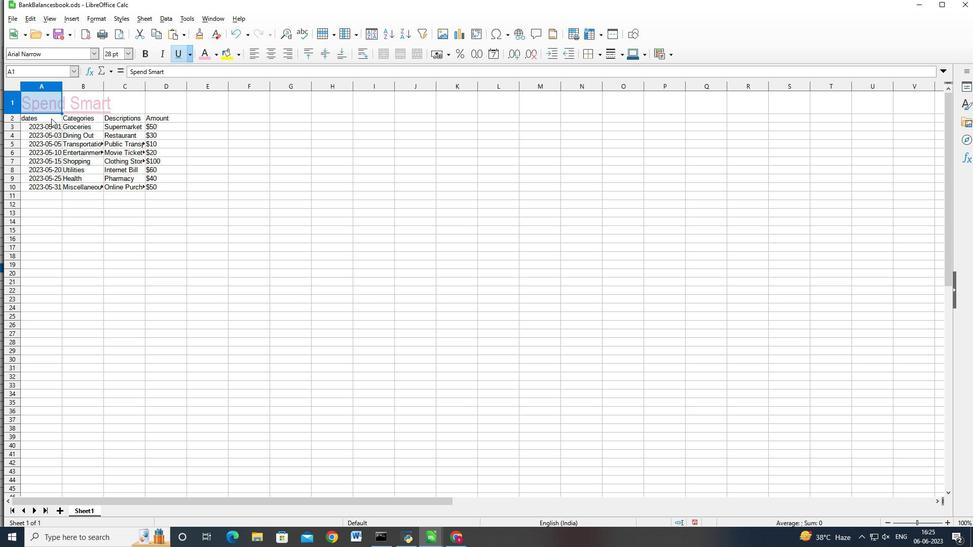 
Action: Mouse pressed left at (48, 117)
Screenshot: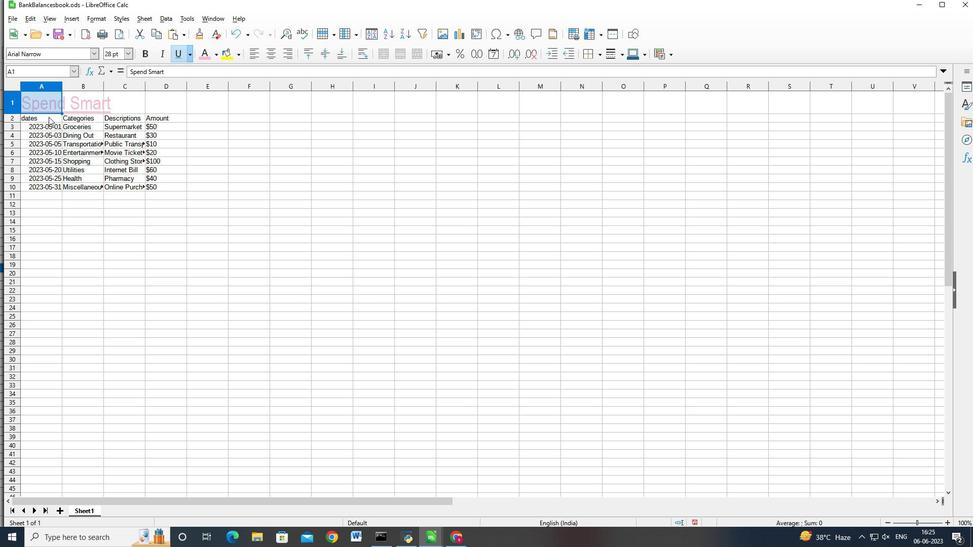 
Action: Mouse moved to (50, 118)
Screenshot: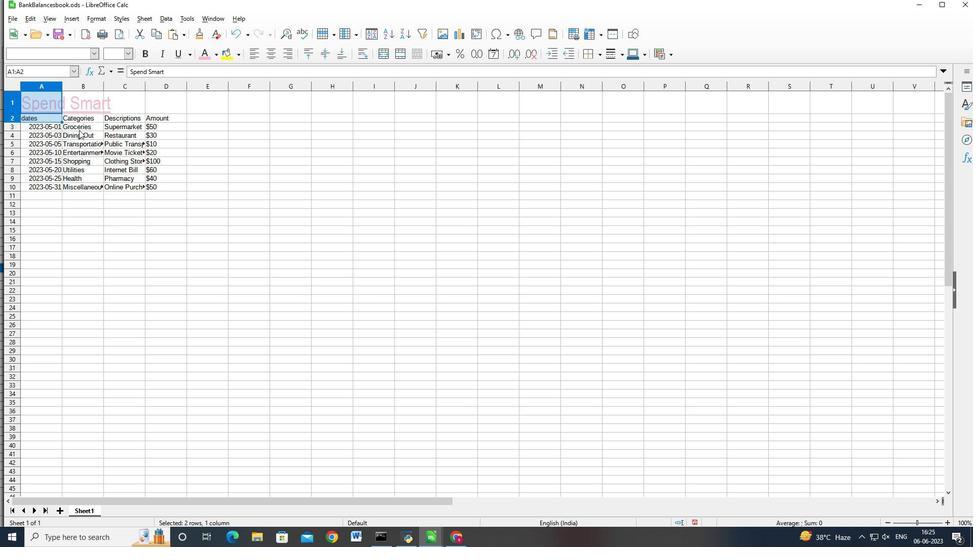 
Action: Mouse pressed left at (50, 118)
Screenshot: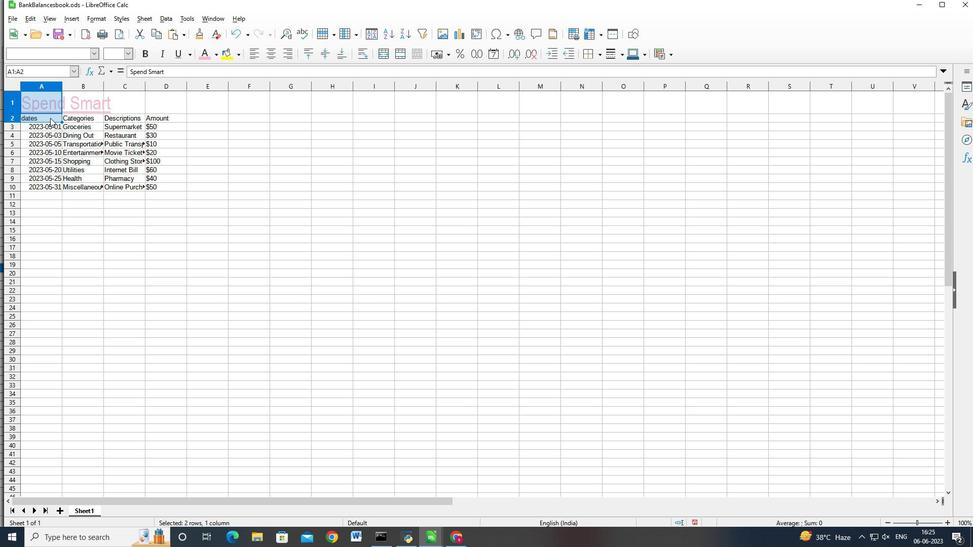 
Action: Mouse pressed left at (50, 118)
Screenshot: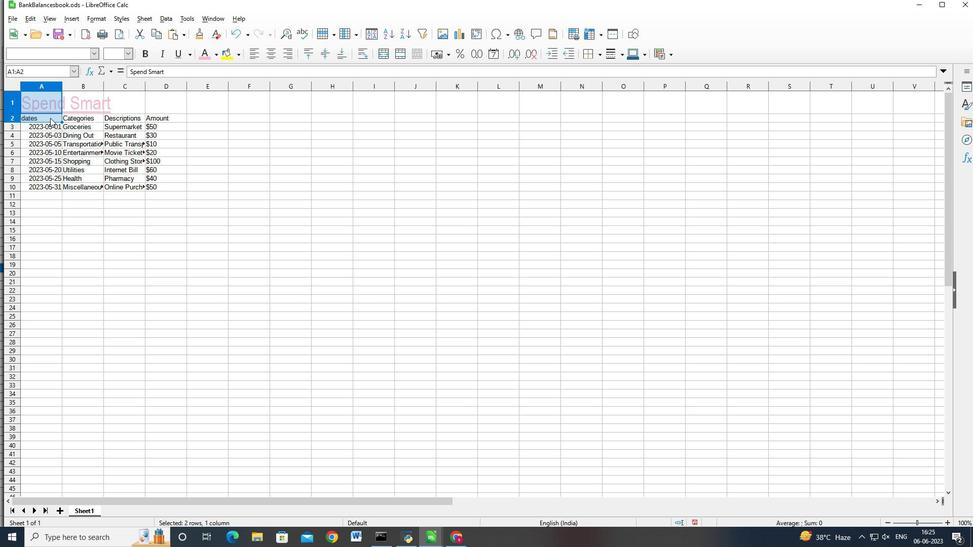 
Action: Mouse pressed left at (50, 118)
Screenshot: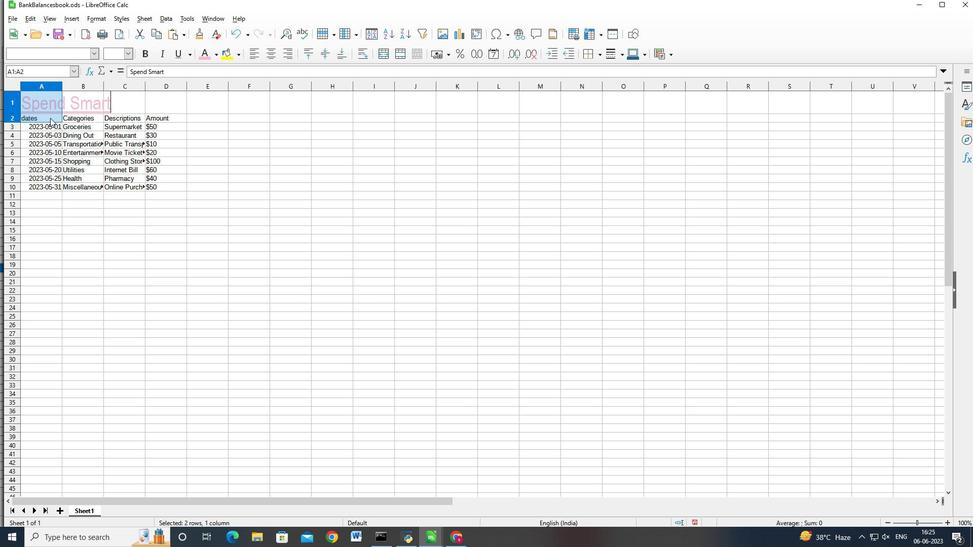 
Action: Mouse moved to (132, 178)
Screenshot: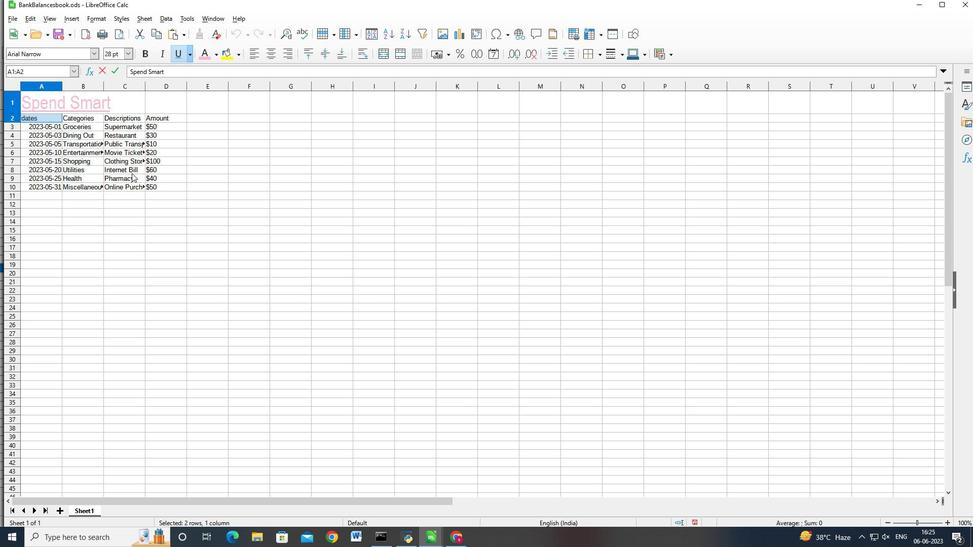 
Action: Mouse pressed left at (132, 178)
Screenshot: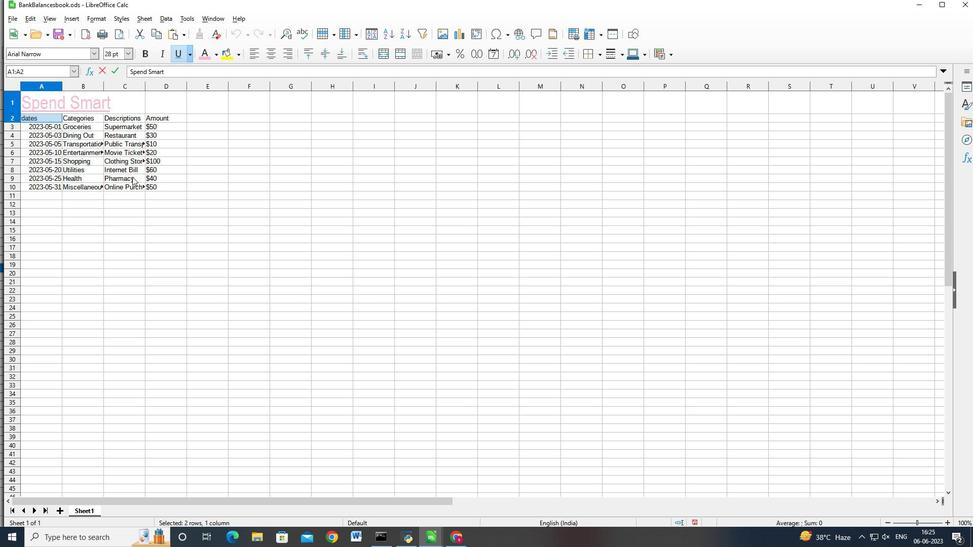 
Action: Mouse moved to (90, 209)
Screenshot: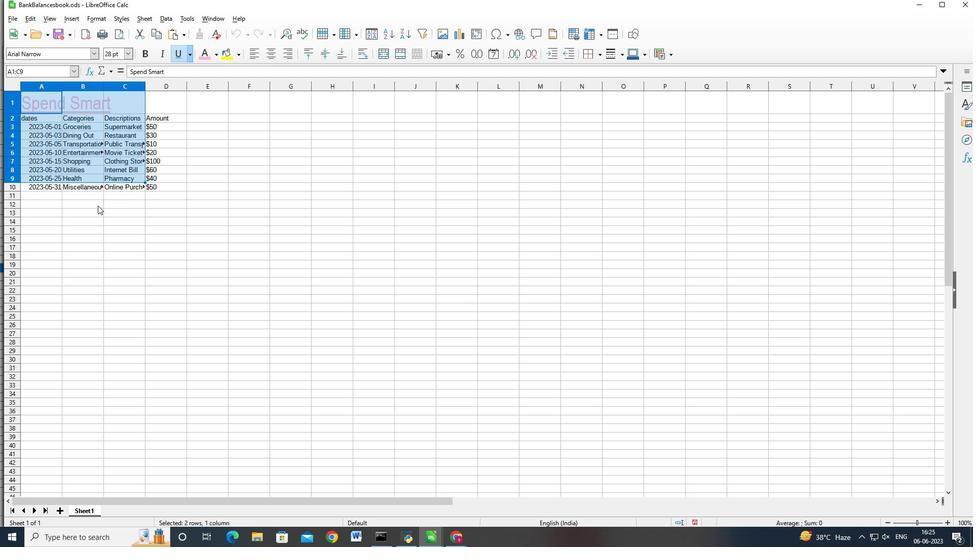 
Action: Mouse pressed left at (90, 209)
Screenshot: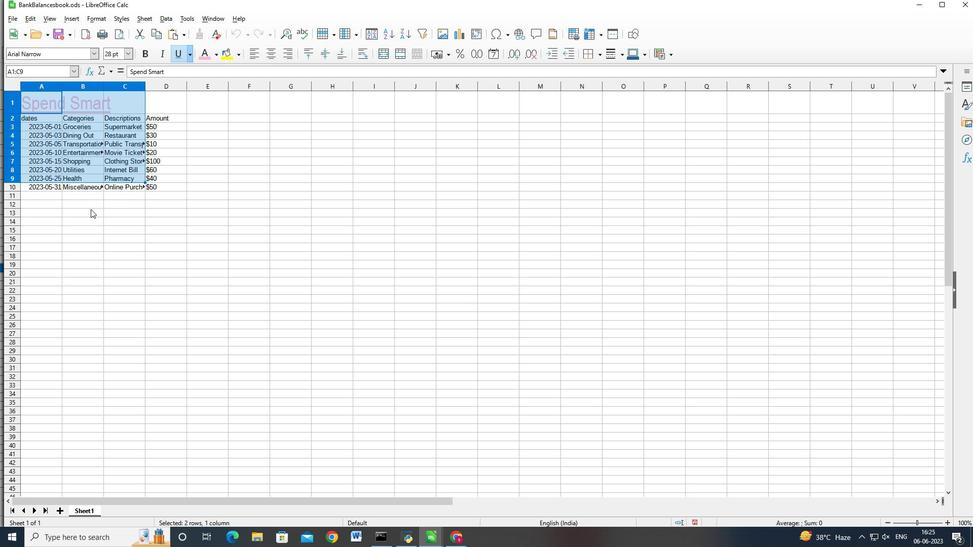 
Action: Mouse moved to (106, 198)
Screenshot: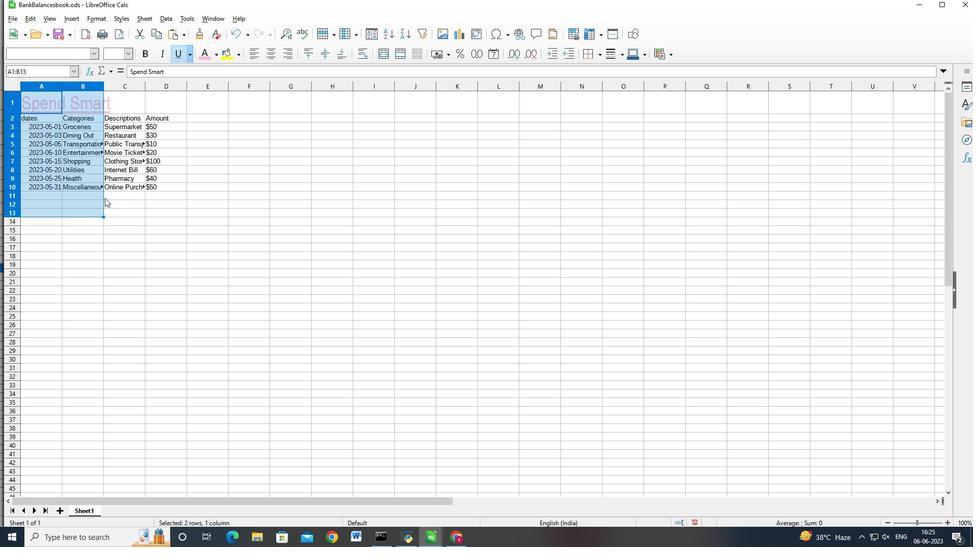 
Action: Mouse pressed right at (106, 198)
Screenshot: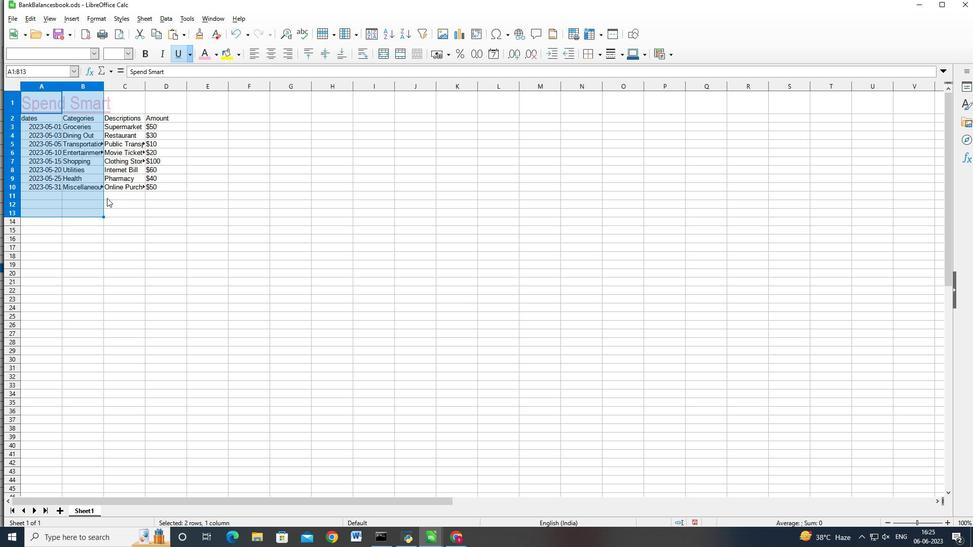 
Action: Mouse moved to (78, 202)
Screenshot: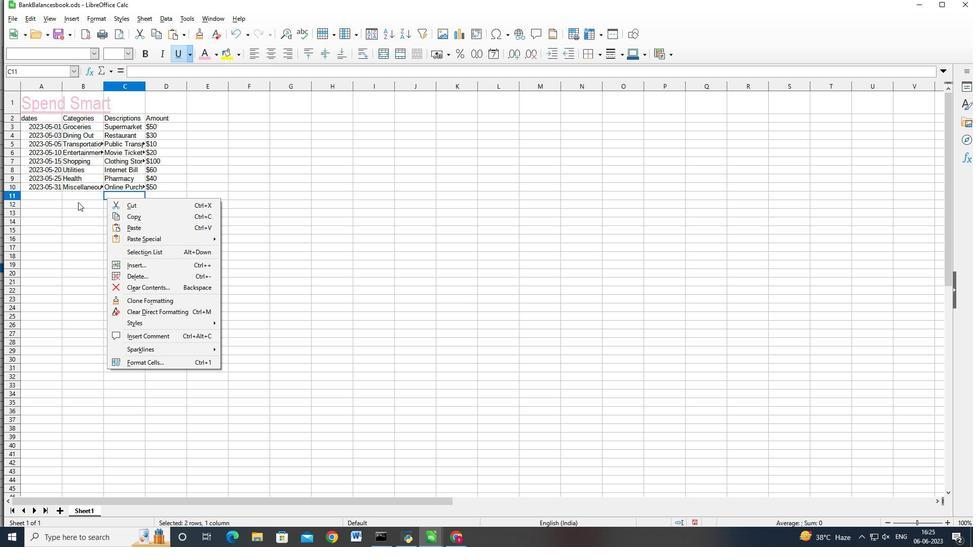 
Action: Mouse pressed left at (78, 202)
Screenshot: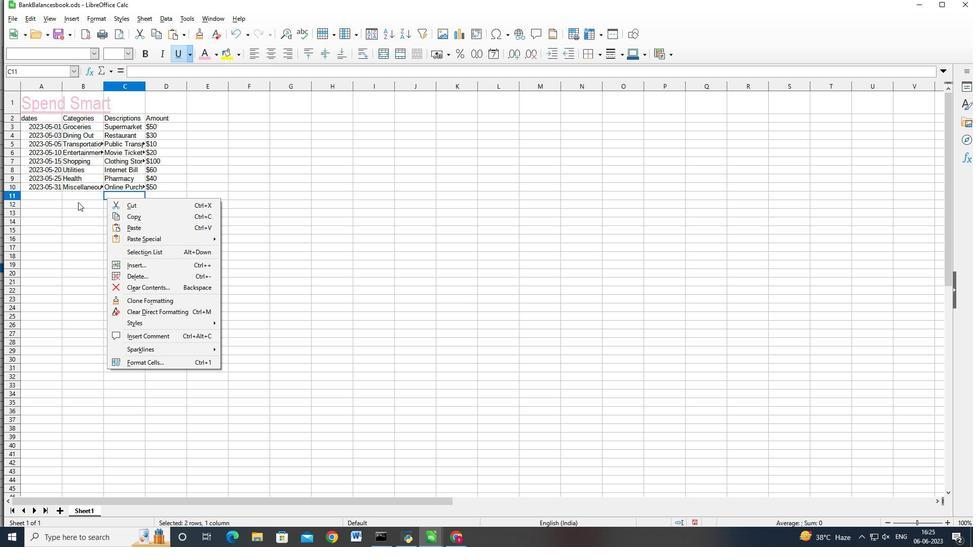 
Action: Mouse moved to (40, 116)
Screenshot: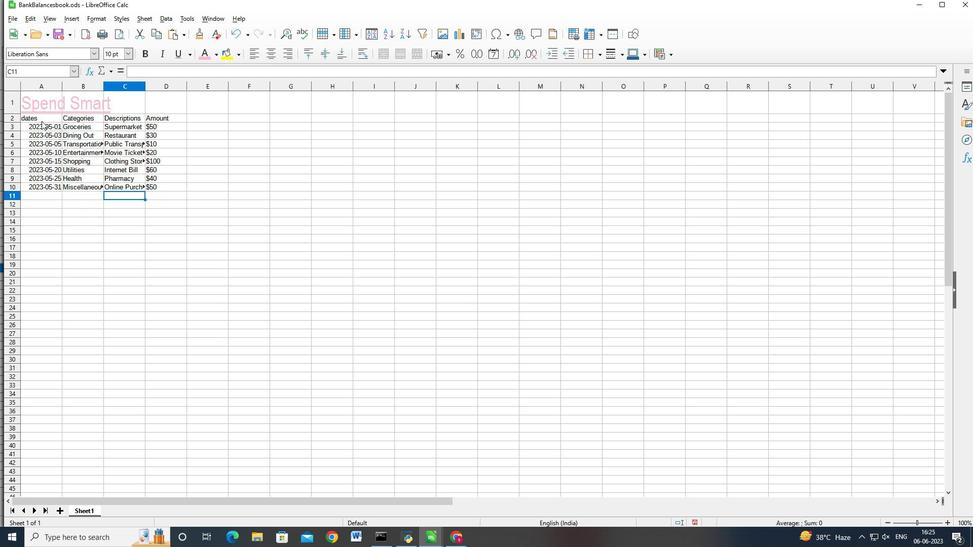 
Action: Mouse pressed left at (40, 116)
Screenshot: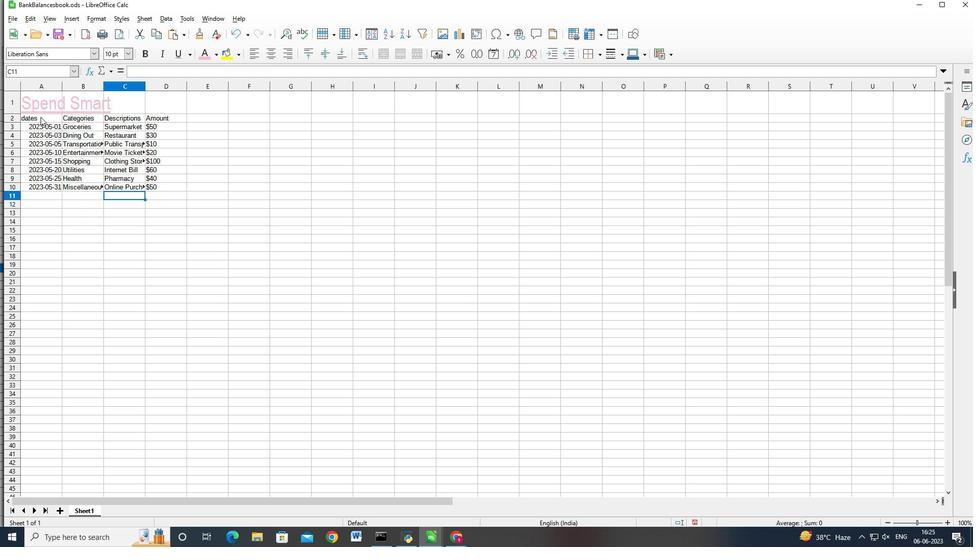 
Action: Mouse moved to (177, 190)
Screenshot: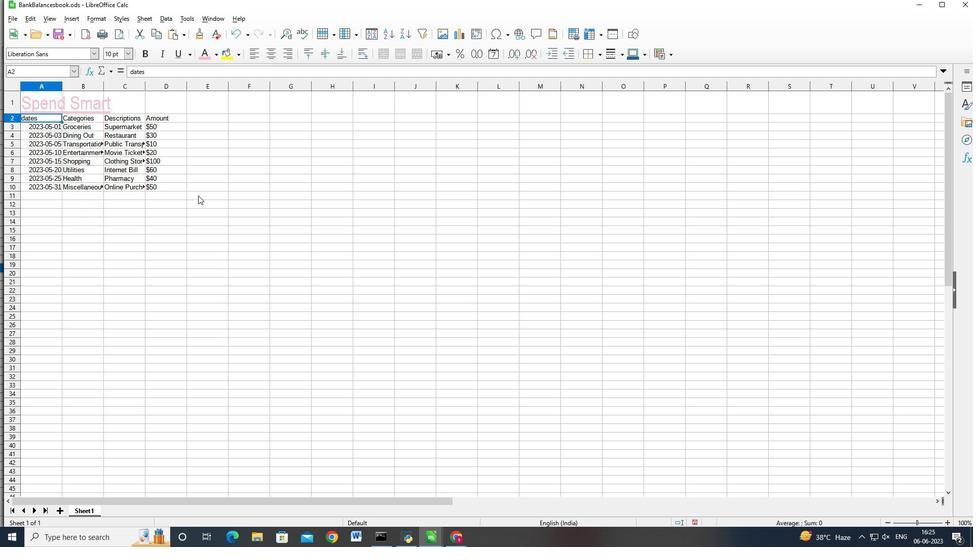 
Action: Key pressed <Key.shift>
Screenshot: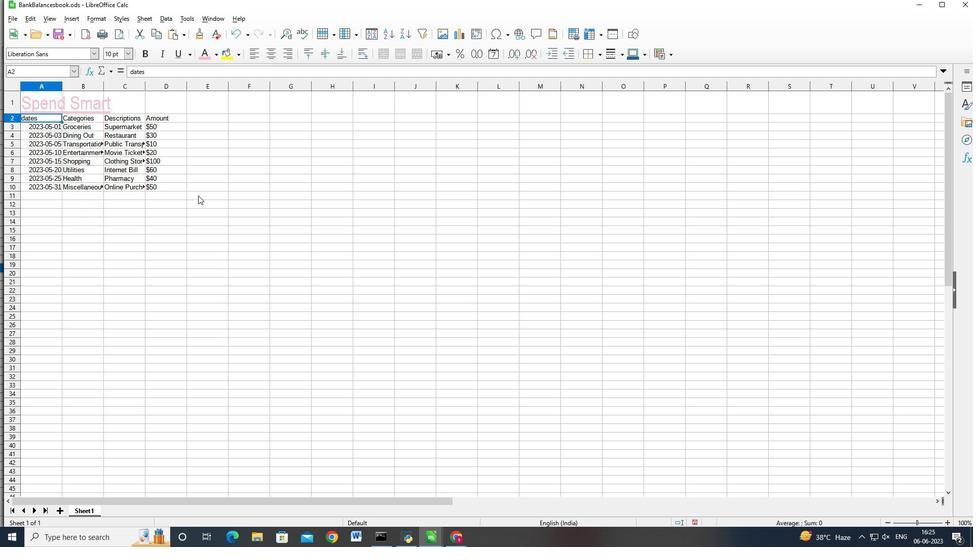 
Action: Mouse moved to (163, 188)
Screenshot: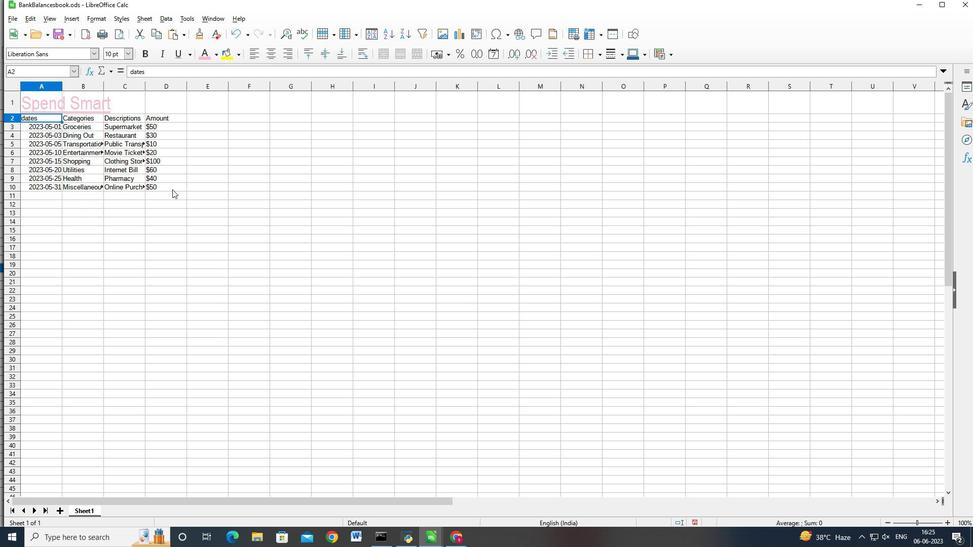 
Action: Mouse pressed left at (163, 188)
Screenshot: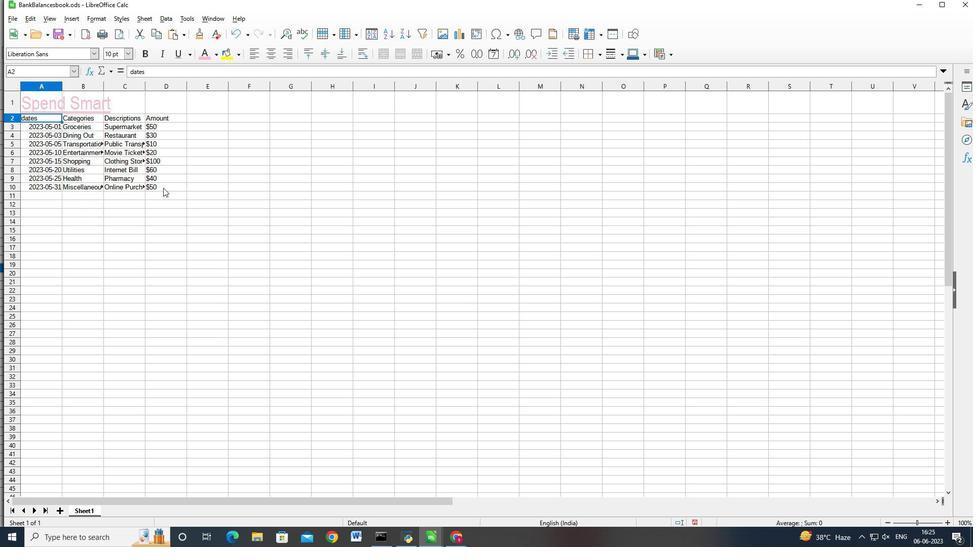 
Action: Key pressed <Key.shift><Key.shift><Key.shift><Key.shift><Key.shift>
Screenshot: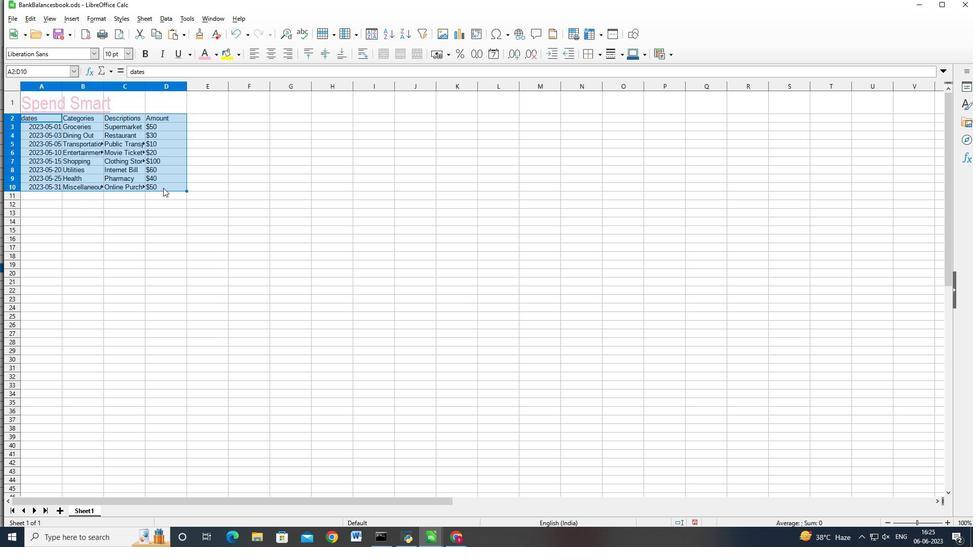 
Action: Mouse moved to (163, 187)
Screenshot: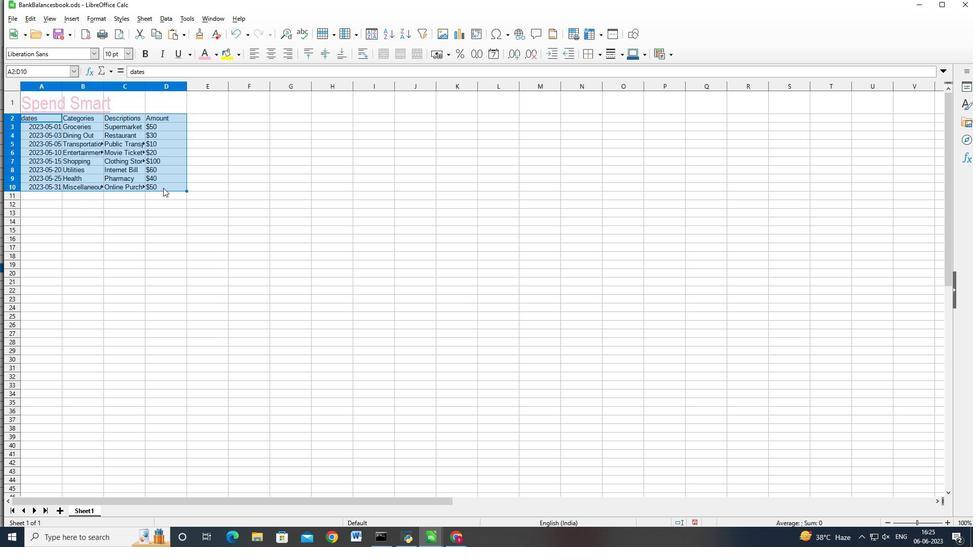 
Action: Key pressed <Key.shift>
Screenshot: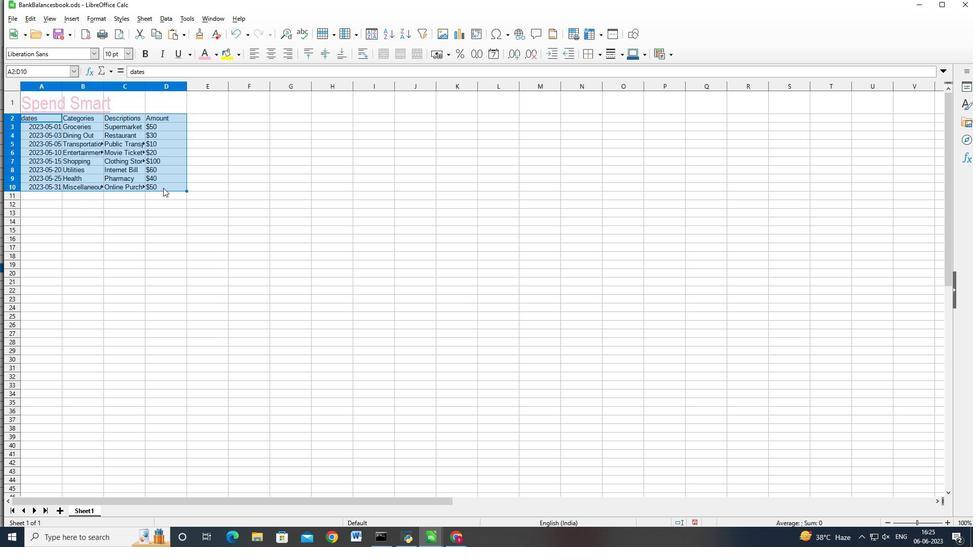 
Action: Mouse moved to (165, 184)
Screenshot: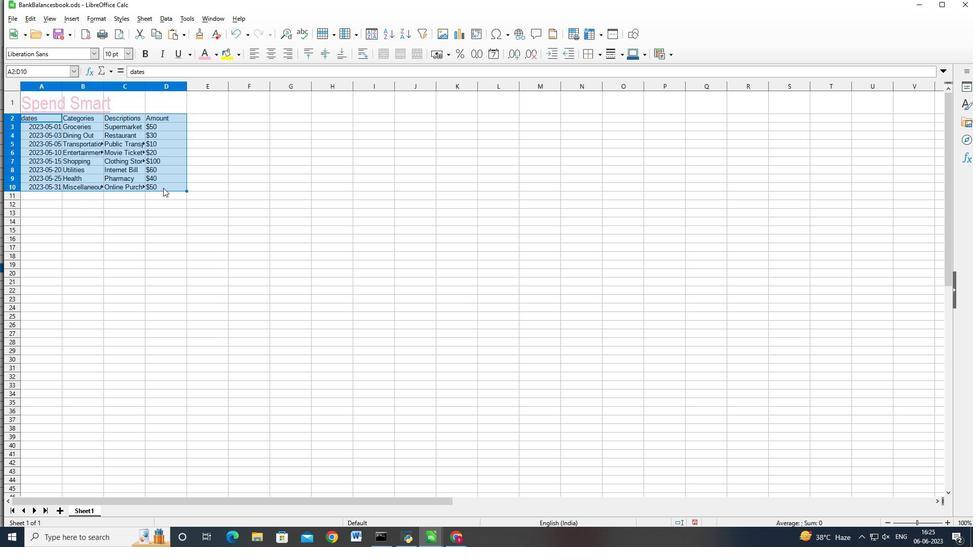 
Action: Key pressed <Key.shift>
Screenshot: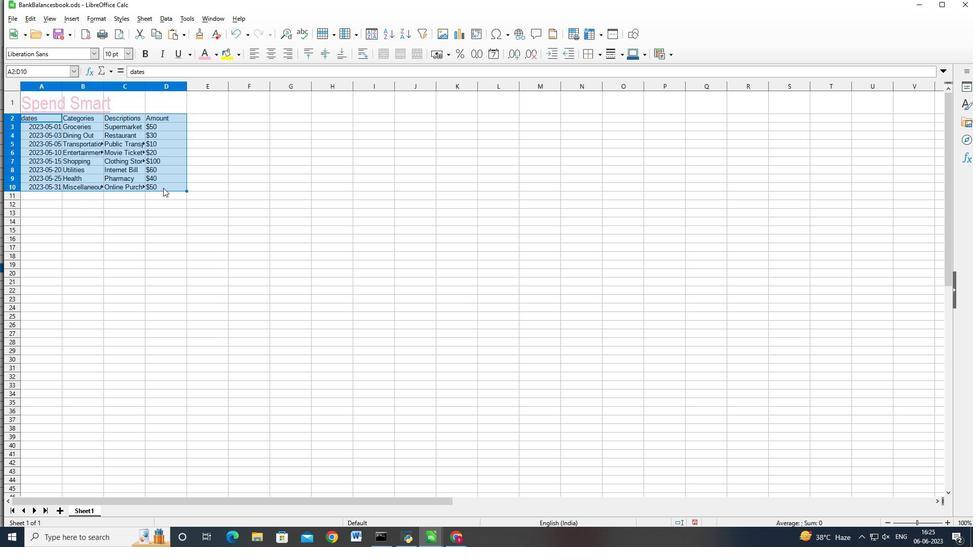 
Action: Mouse moved to (85, 56)
Screenshot: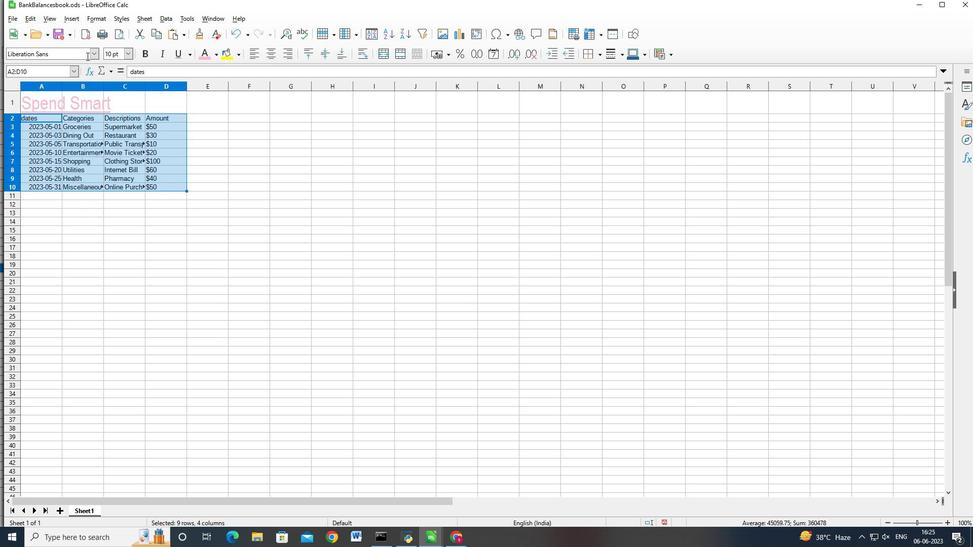 
Action: Mouse pressed left at (85, 56)
Screenshot: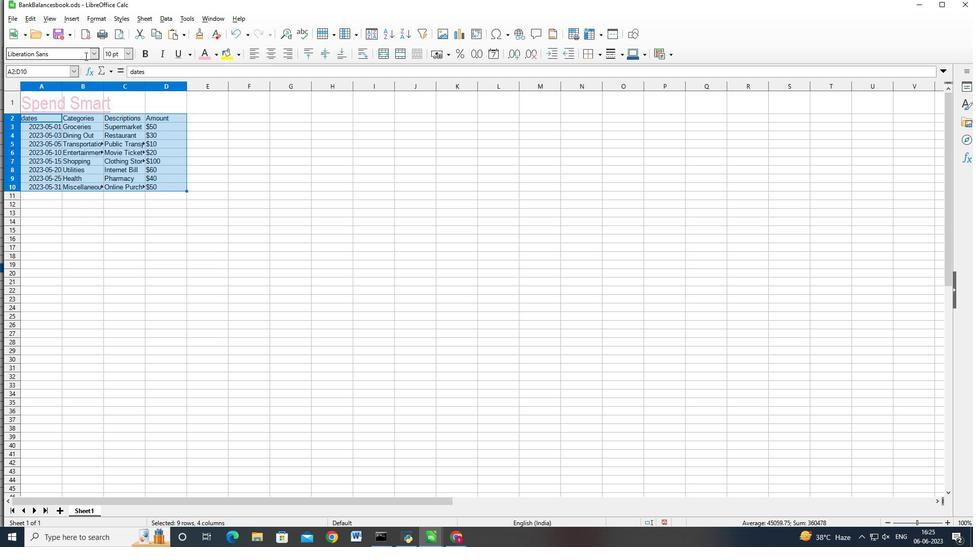 
Action: Key pressed <Key.backspace><Key.backspace><Key.backspace><Key.backspace><Key.backspace><Key.backspace><Key.backspace><Key.backspace><Key.backspace><Key.backspace><Key.backspace><Key.backspace><Key.backspace><Key.backspace><Key.shift_r>A<Key.backspace><Key.backspace><Key.shift_r>Arial<Key.shift>N<Key.backspace><Key.space><Key.shift>Narrow<Key.enter>
Screenshot: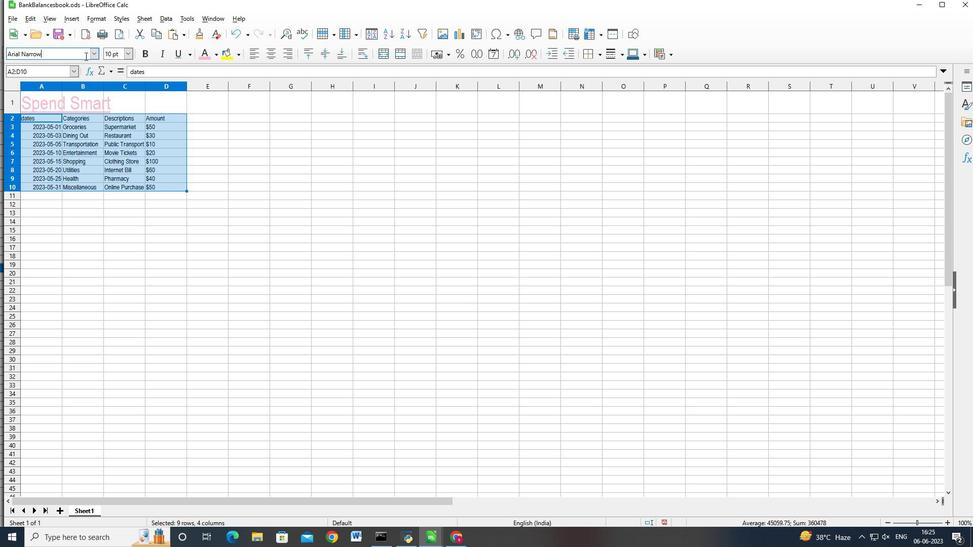 
Action: Mouse moved to (125, 51)
Screenshot: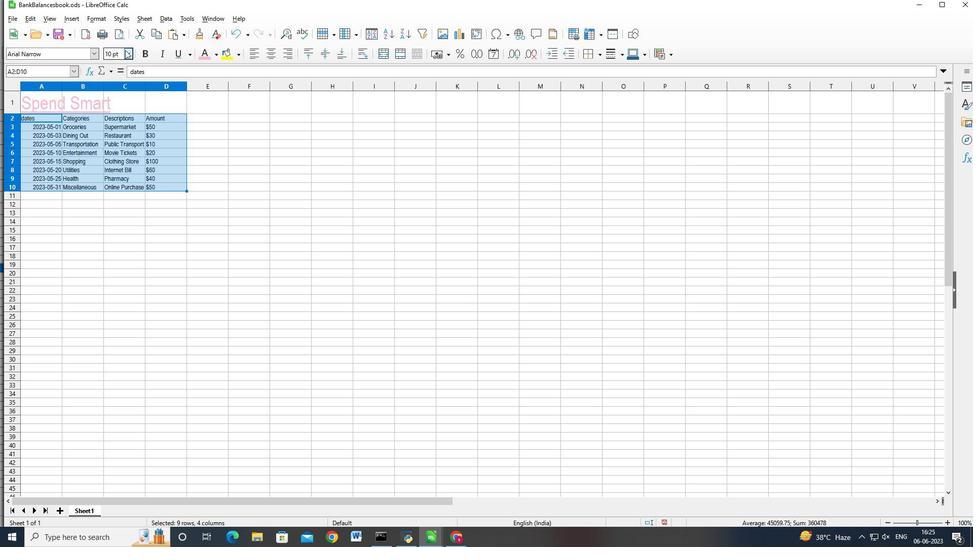 
Action: Mouse pressed left at (125, 51)
Screenshot: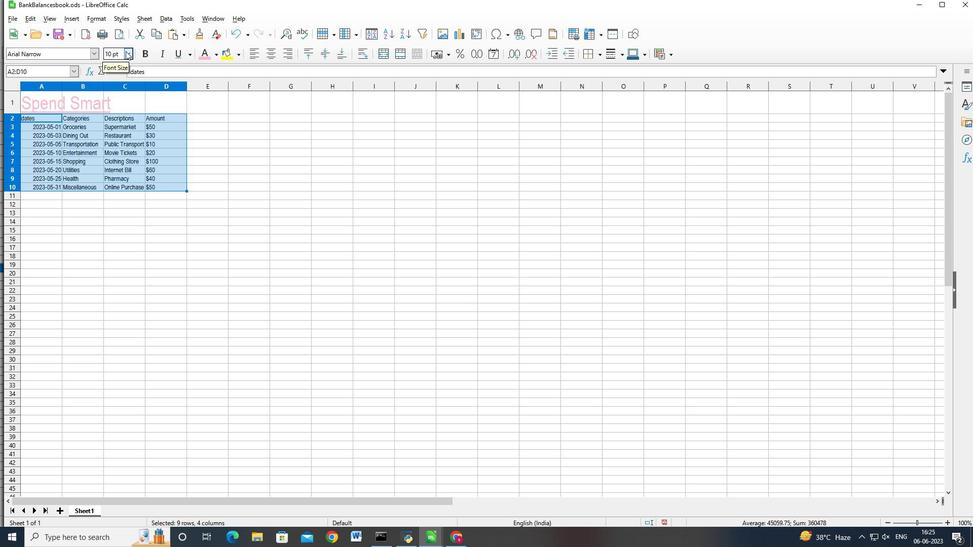 
Action: Mouse moved to (106, 128)
Screenshot: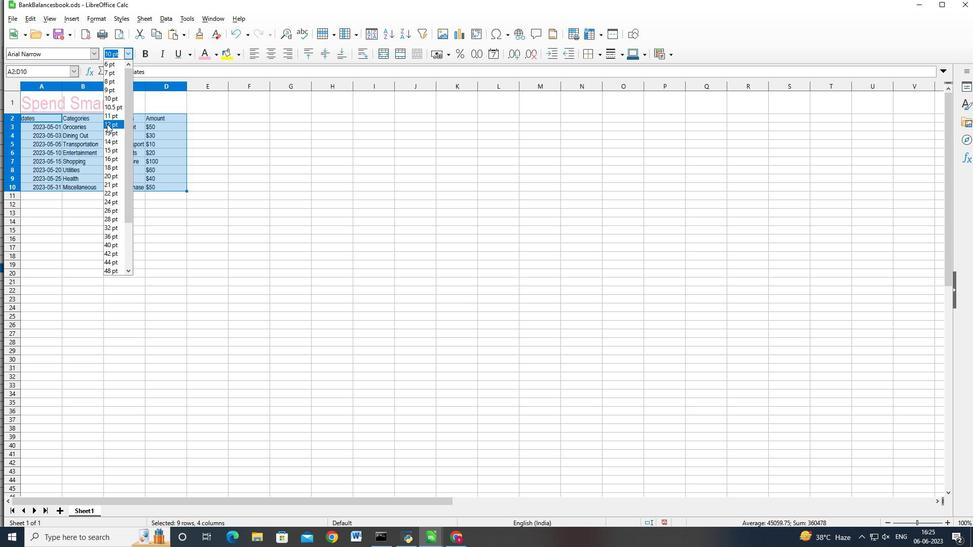 
Action: Mouse pressed left at (106, 128)
Screenshot: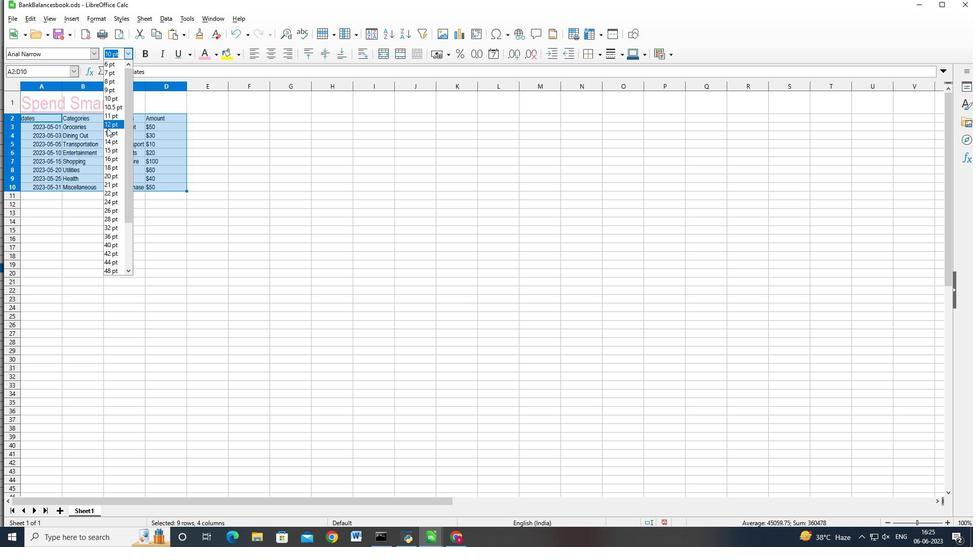 
Action: Mouse moved to (39, 98)
Screenshot: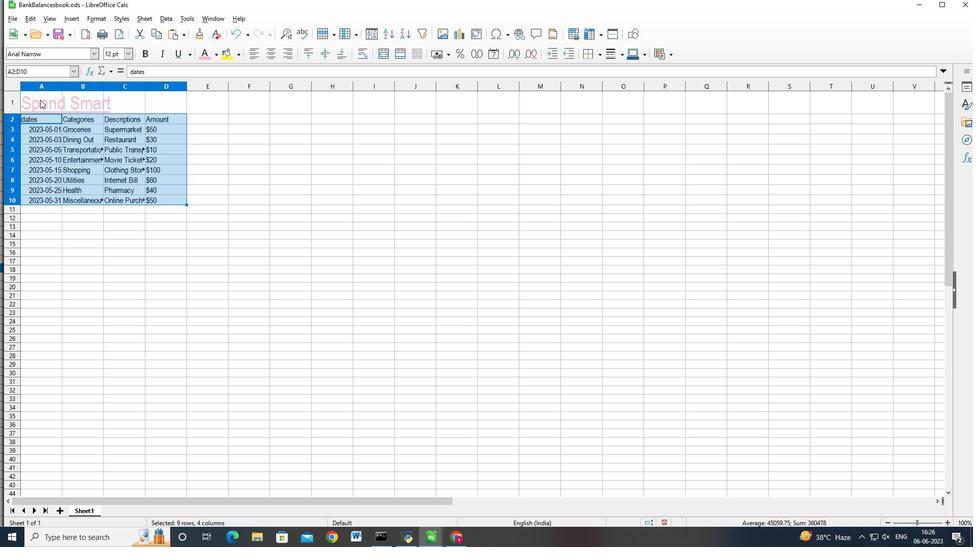 
Action: Mouse pressed left at (39, 98)
Screenshot: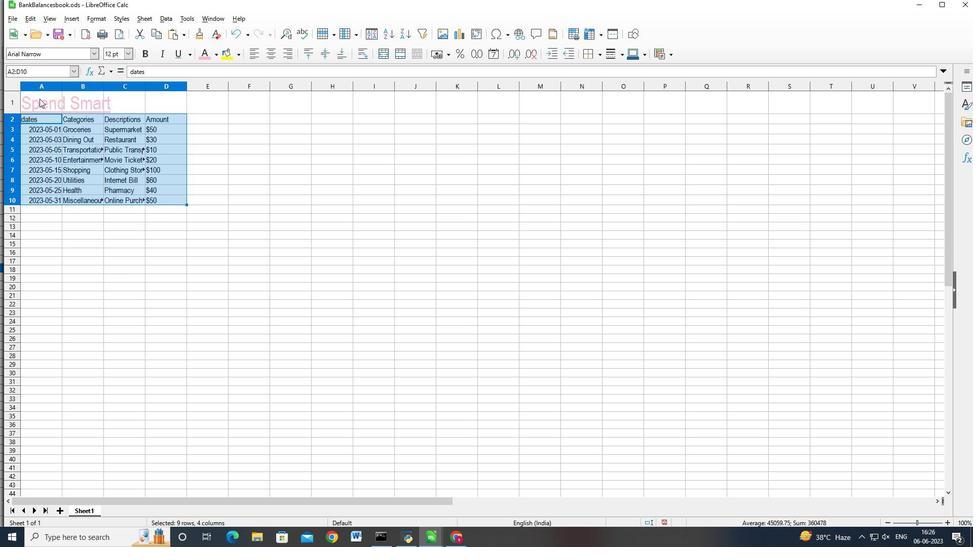 
Action: Mouse moved to (88, 98)
Screenshot: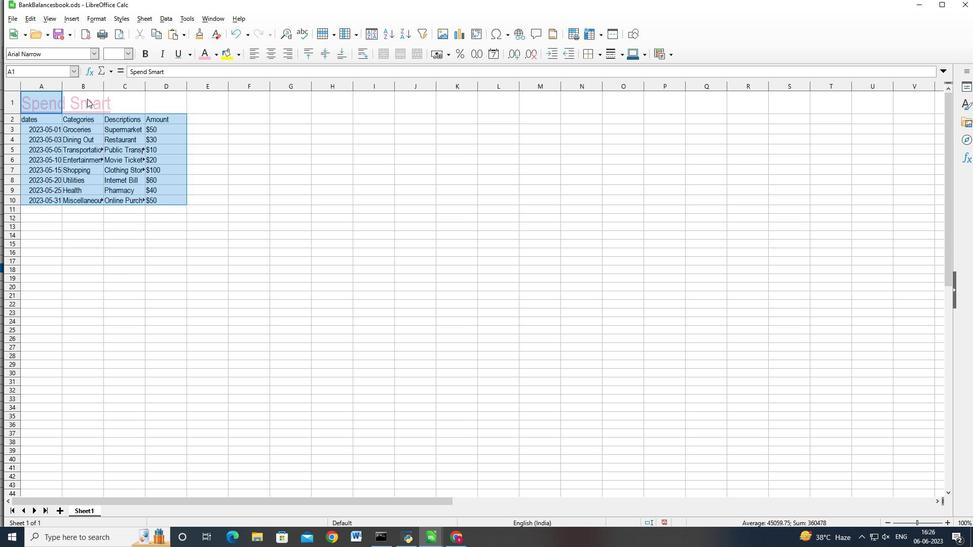 
Action: Mouse pressed left at (88, 98)
Screenshot: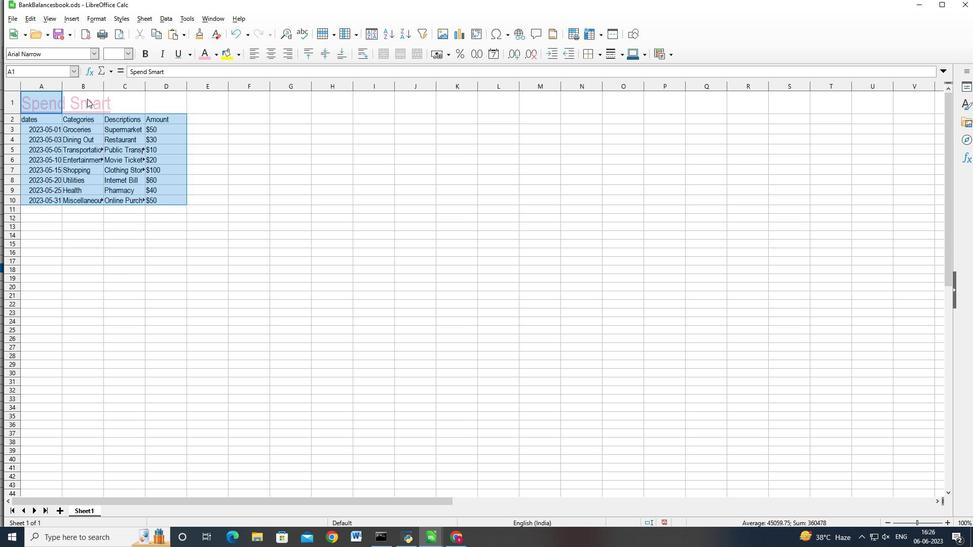 
Action: Mouse moved to (116, 93)
Screenshot: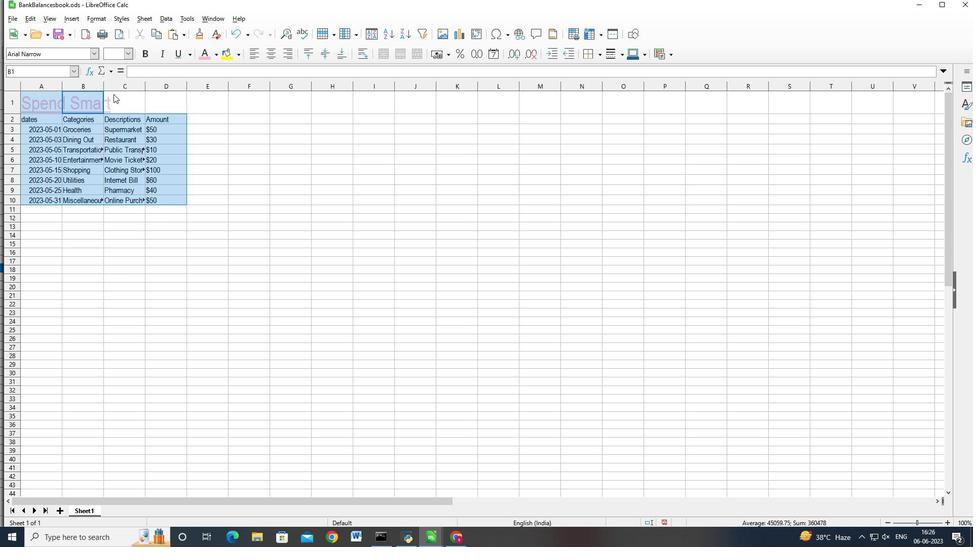 
Action: Mouse pressed left at (116, 93)
Screenshot: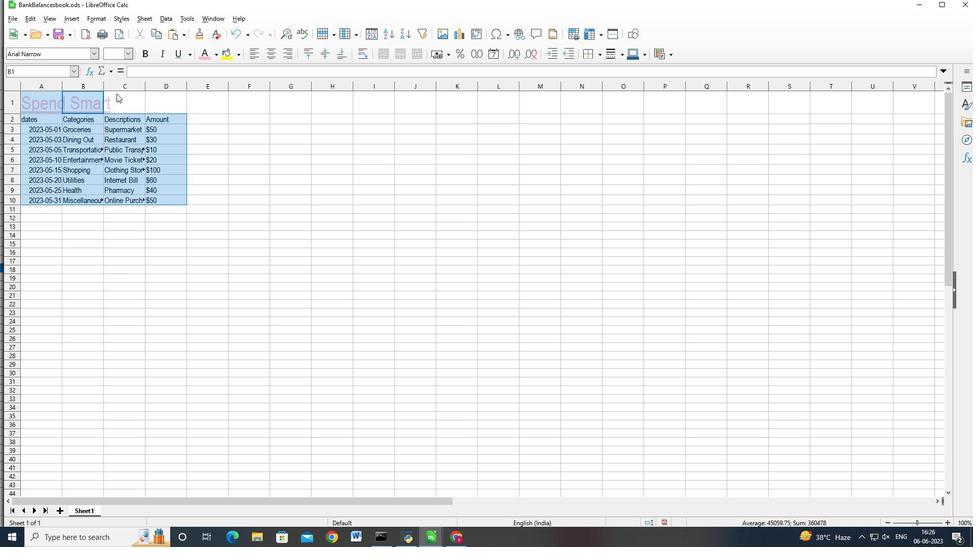 
Action: Mouse moved to (335, 51)
Screenshot: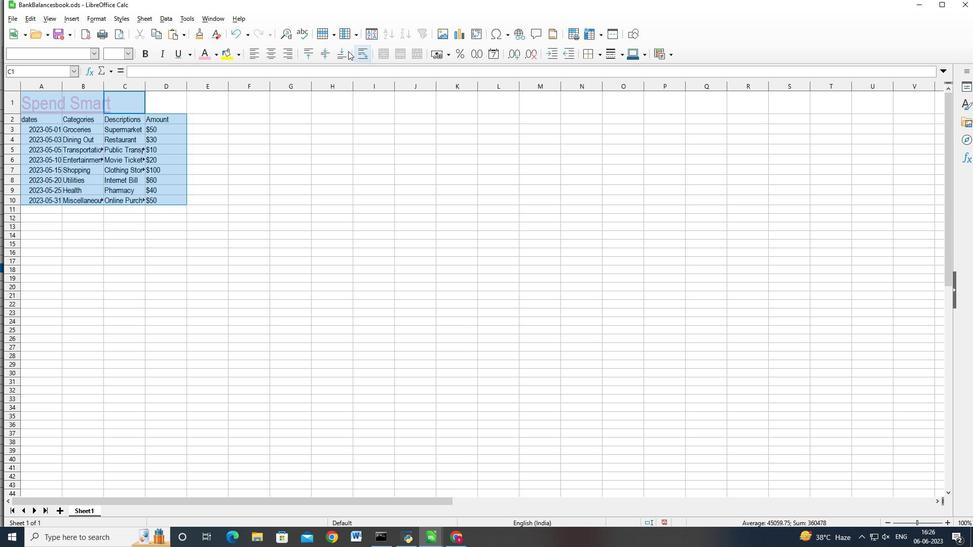 
Action: Mouse pressed left at (335, 51)
Screenshot: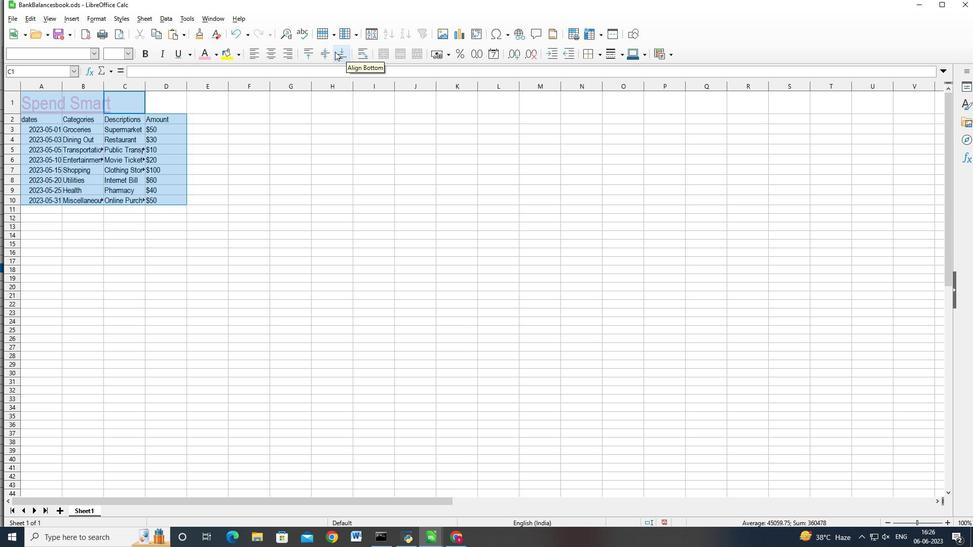 
Action: Mouse moved to (286, 158)
Screenshot: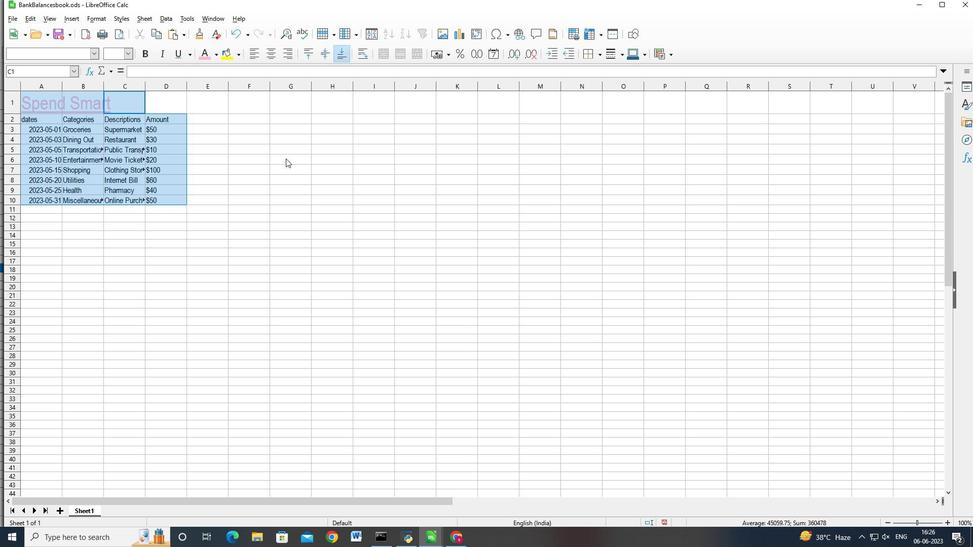 
Action: Mouse pressed left at (286, 158)
Screenshot: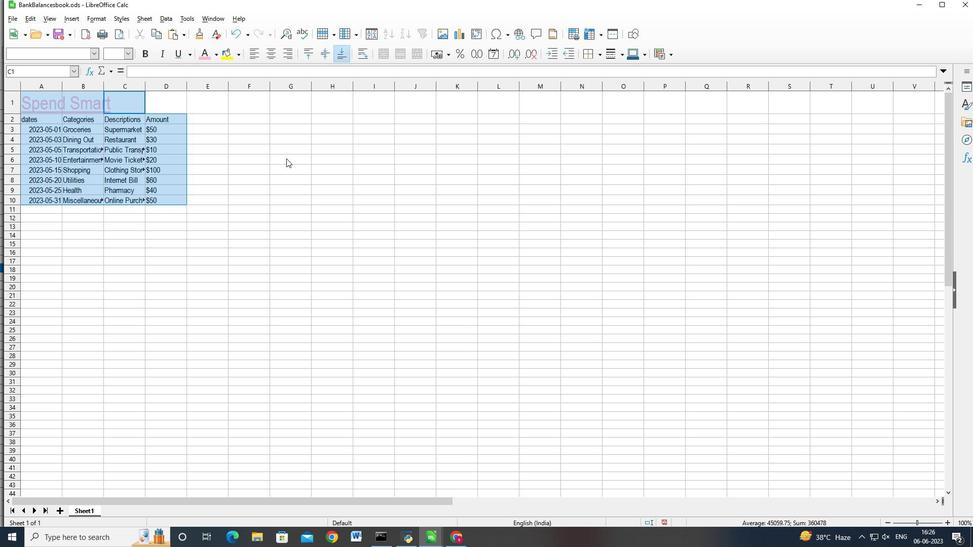 
Action: Mouse moved to (286, 158)
Screenshot: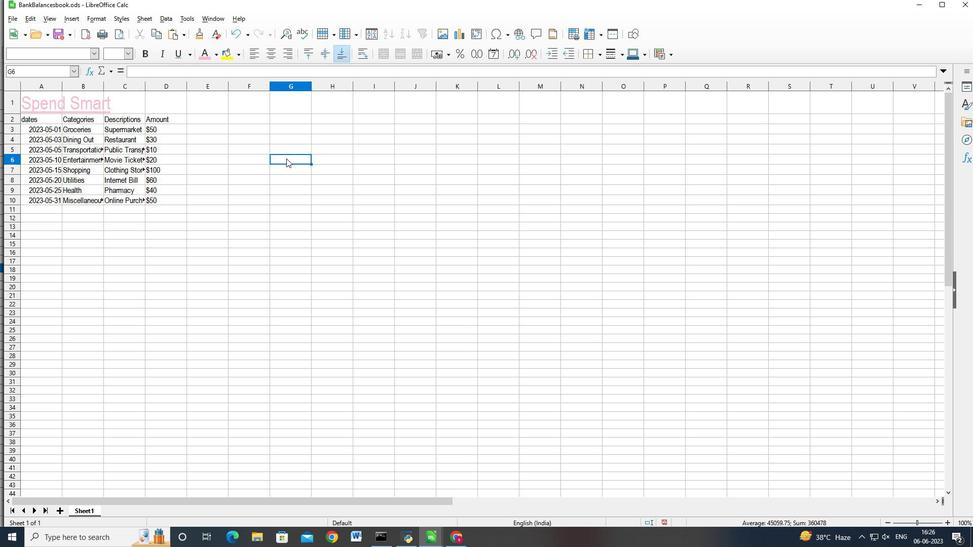 
